 Task: Assign Issue Issue0000000047 to Sprint Sprint0000000028 in Scrum Project Project0000000010 in Jira. Assign Issue Issue0000000048 to Sprint Sprint0000000029 in Scrum Project Project0000000010 in Jira. Assign Issue Issue0000000049 to Sprint Sprint0000000029 in Scrum Project Project0000000010 in Jira. Assign Issue Issue0000000050 to Sprint Sprint0000000030 in Scrum Project Project0000000010 in Jira. Start a Sprint called Sprint0000000025 in Scrum Project Project0000000009 in Jira
Action: Mouse moved to (536, 313)
Screenshot: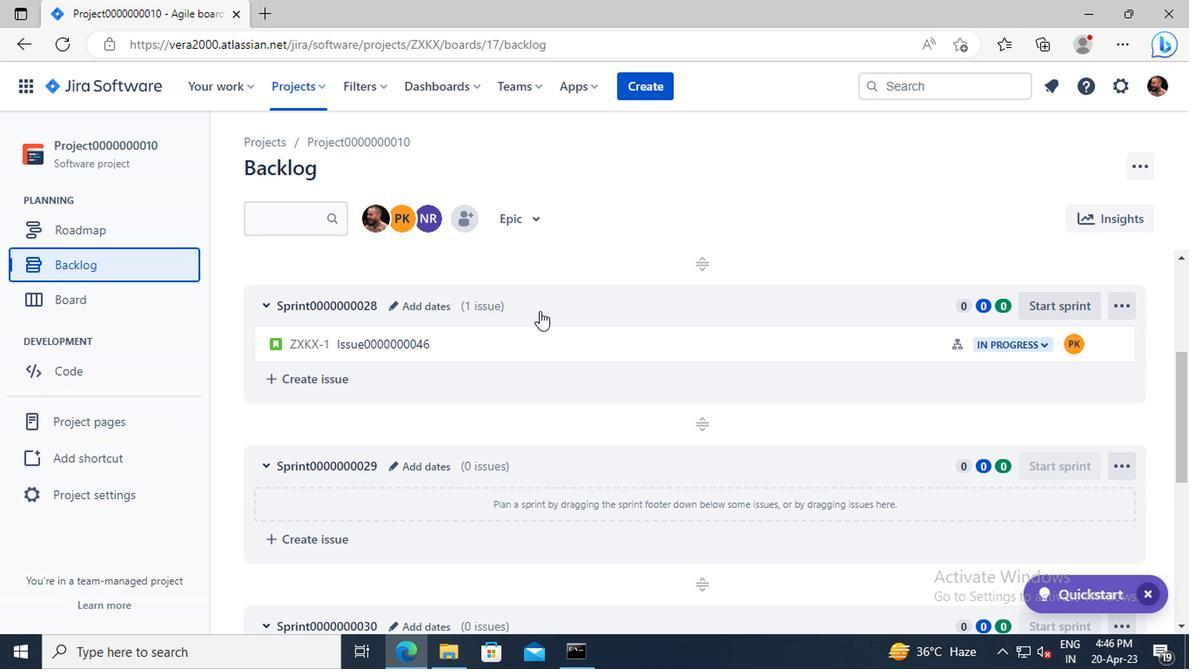 
Action: Mouse scrolled (536, 312) with delta (0, 0)
Screenshot: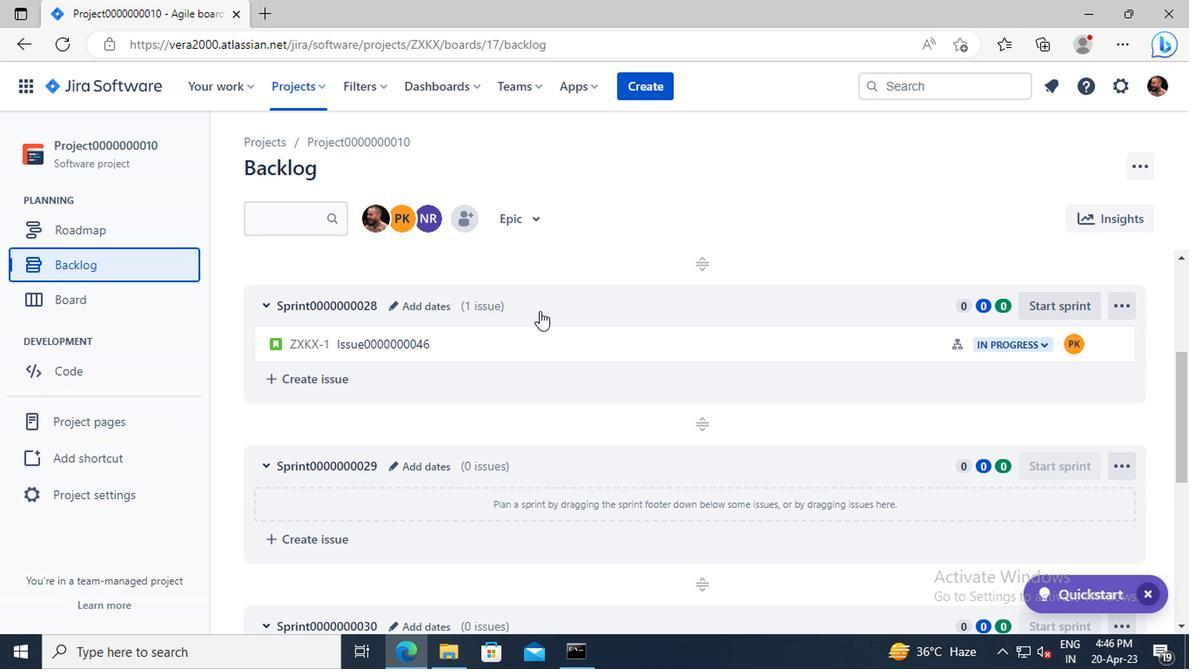 
Action: Mouse moved to (536, 314)
Screenshot: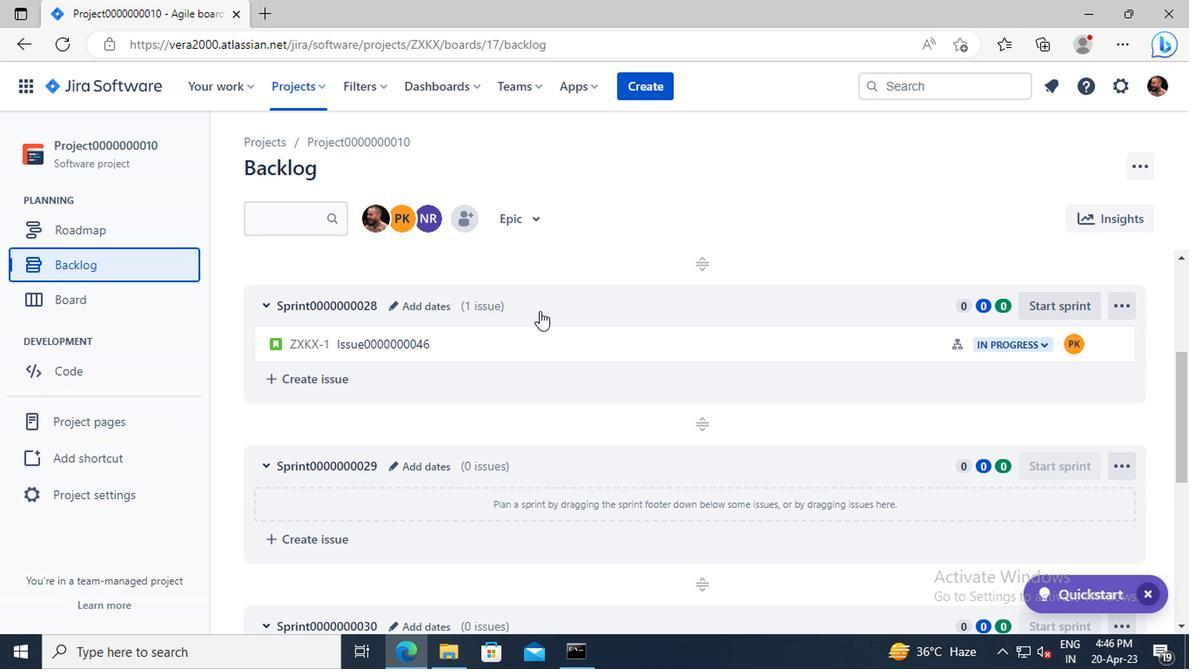
Action: Mouse scrolled (536, 313) with delta (0, -1)
Screenshot: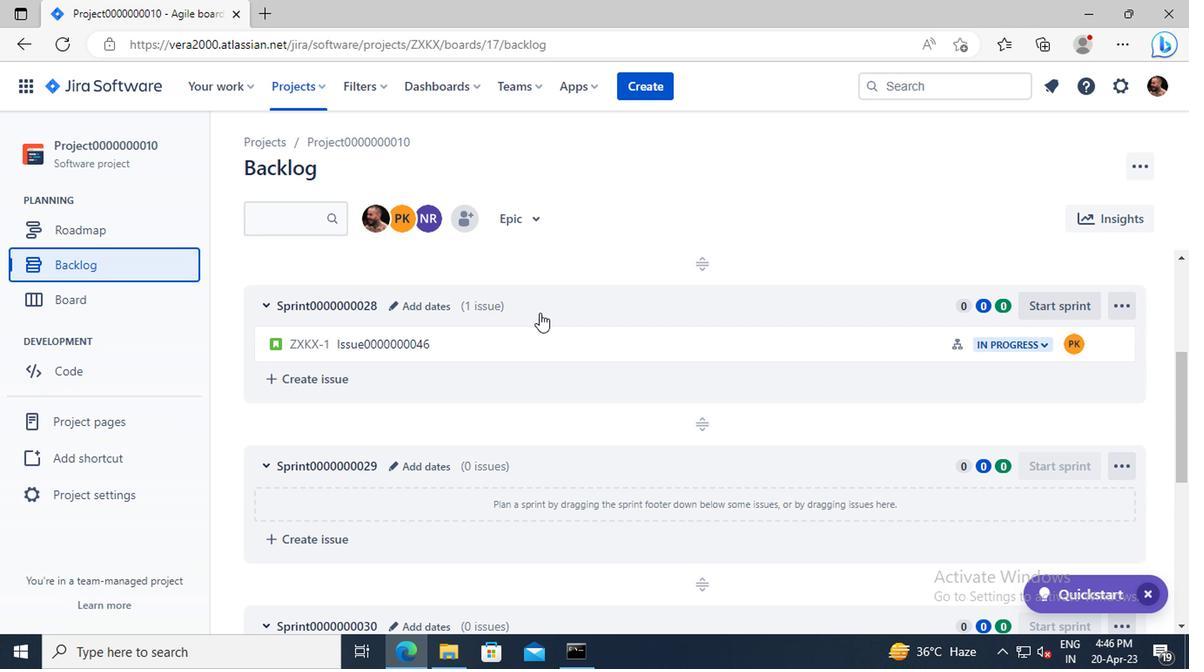 
Action: Mouse moved to (540, 331)
Screenshot: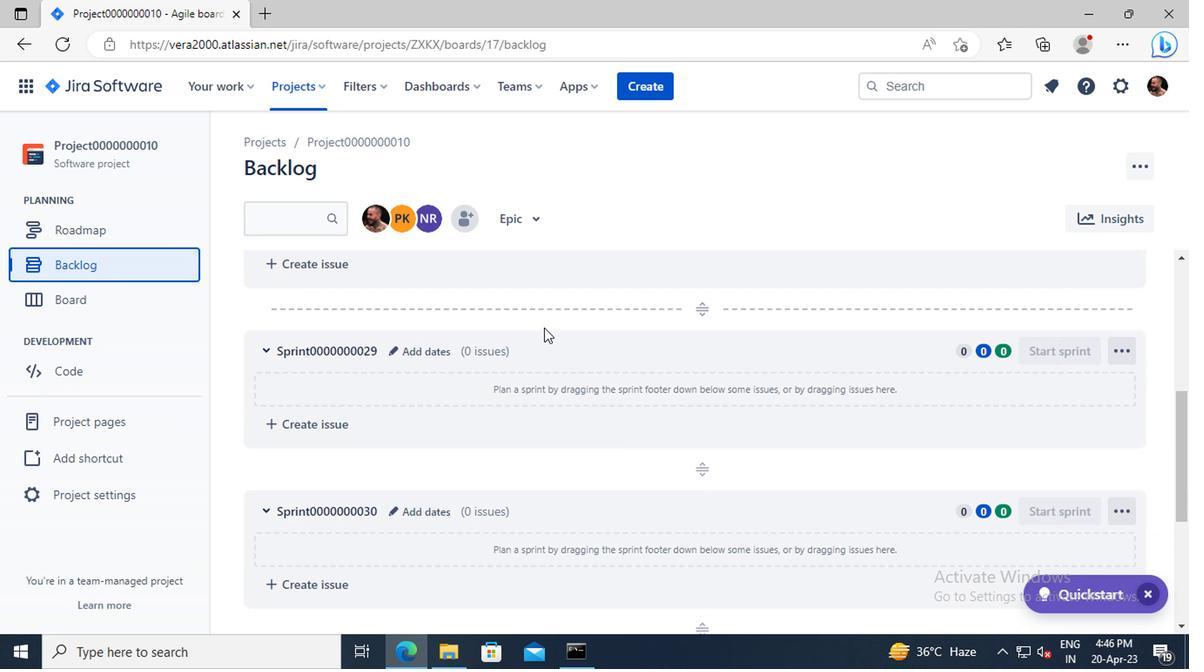 
Action: Mouse scrolled (540, 330) with delta (0, -1)
Screenshot: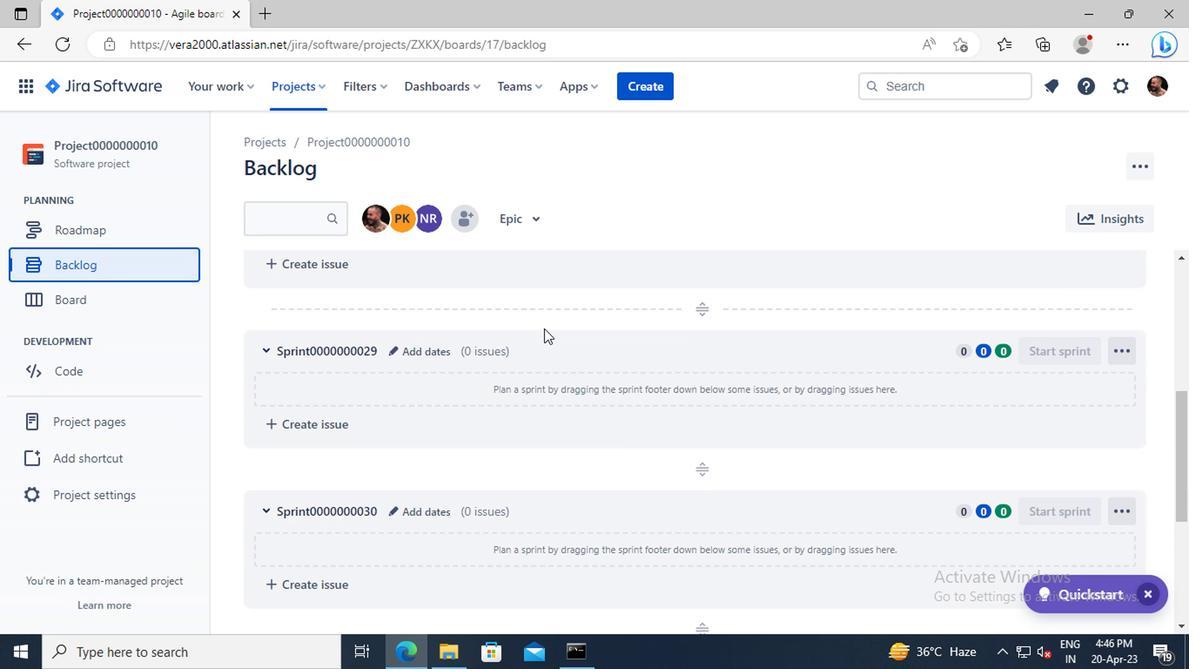 
Action: Mouse scrolled (540, 330) with delta (0, -1)
Screenshot: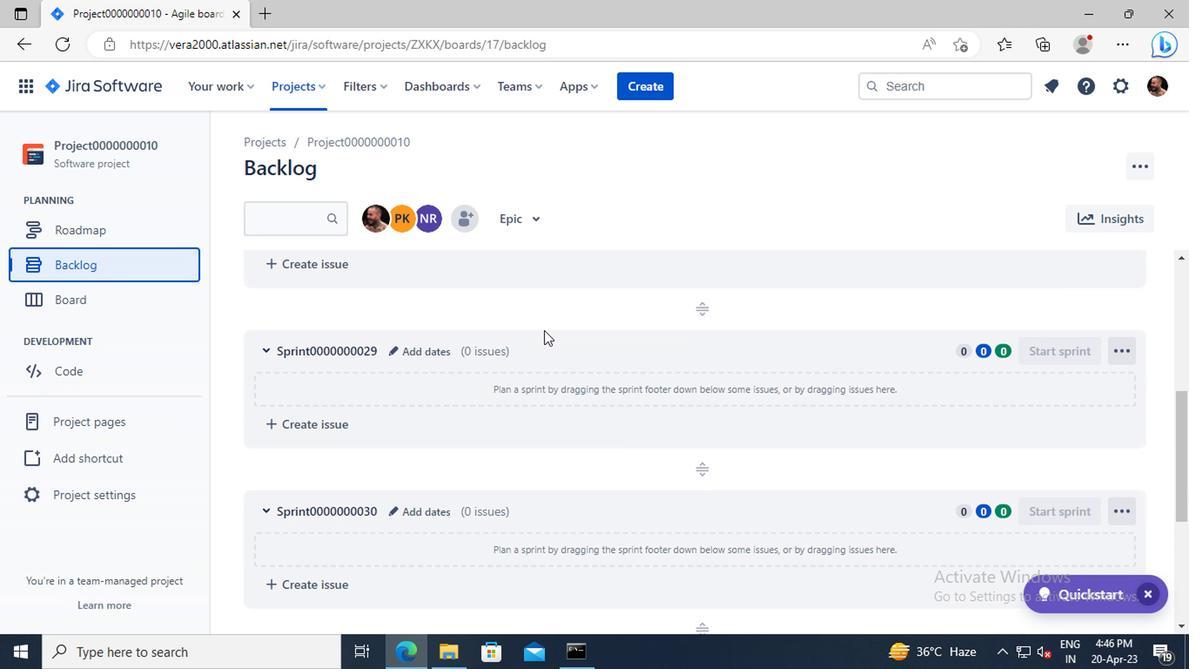 
Action: Mouse moved to (541, 332)
Screenshot: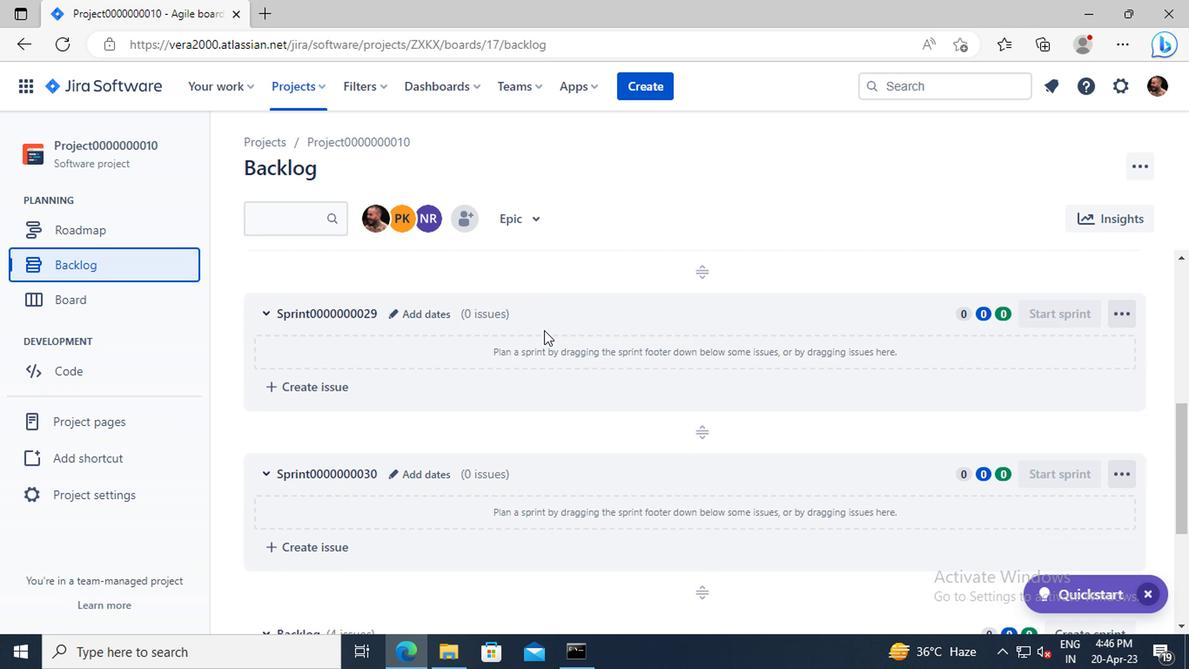 
Action: Mouse scrolled (541, 331) with delta (0, 0)
Screenshot: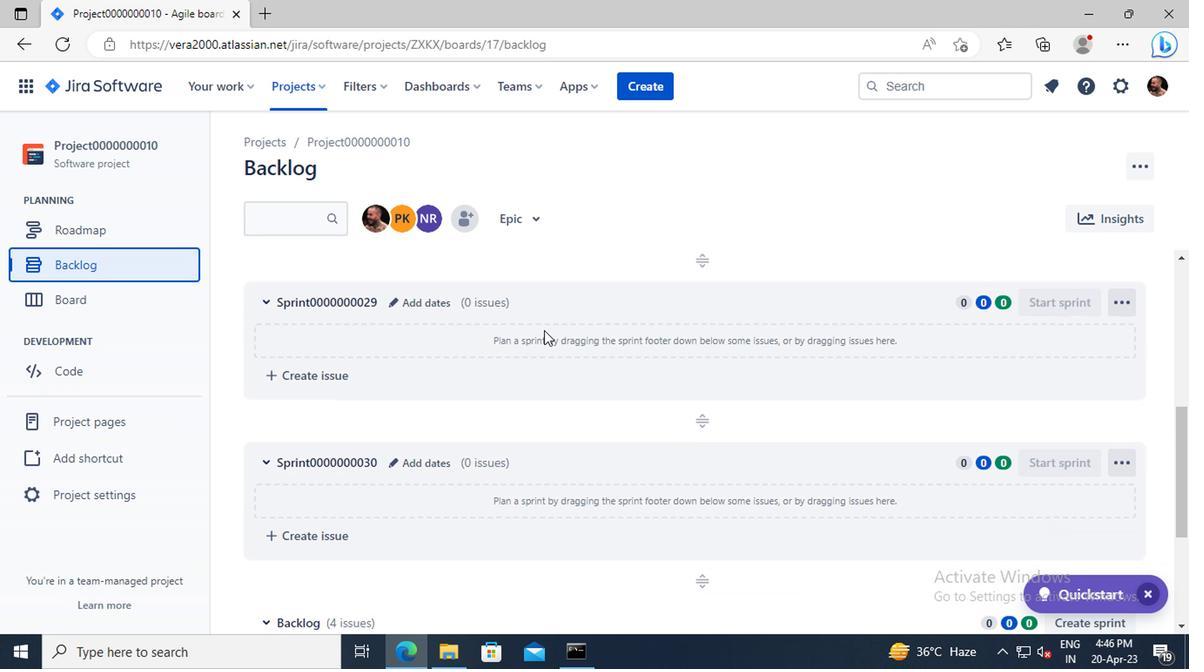 
Action: Mouse moved to (542, 332)
Screenshot: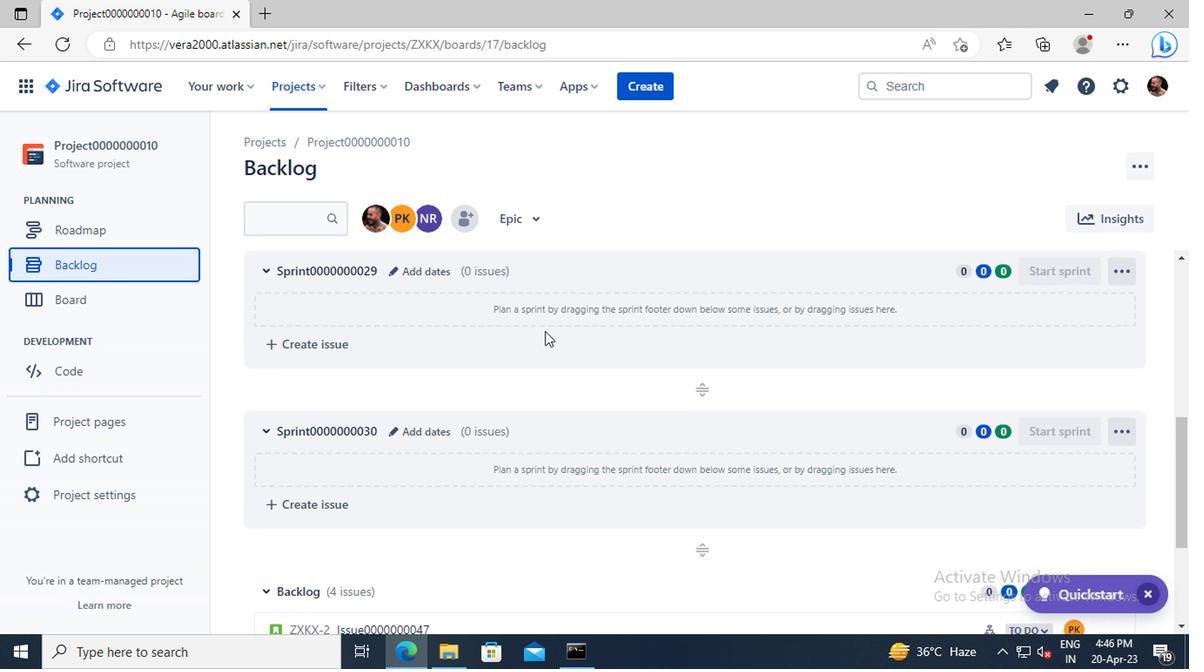 
Action: Mouse scrolled (542, 332) with delta (0, 0)
Screenshot: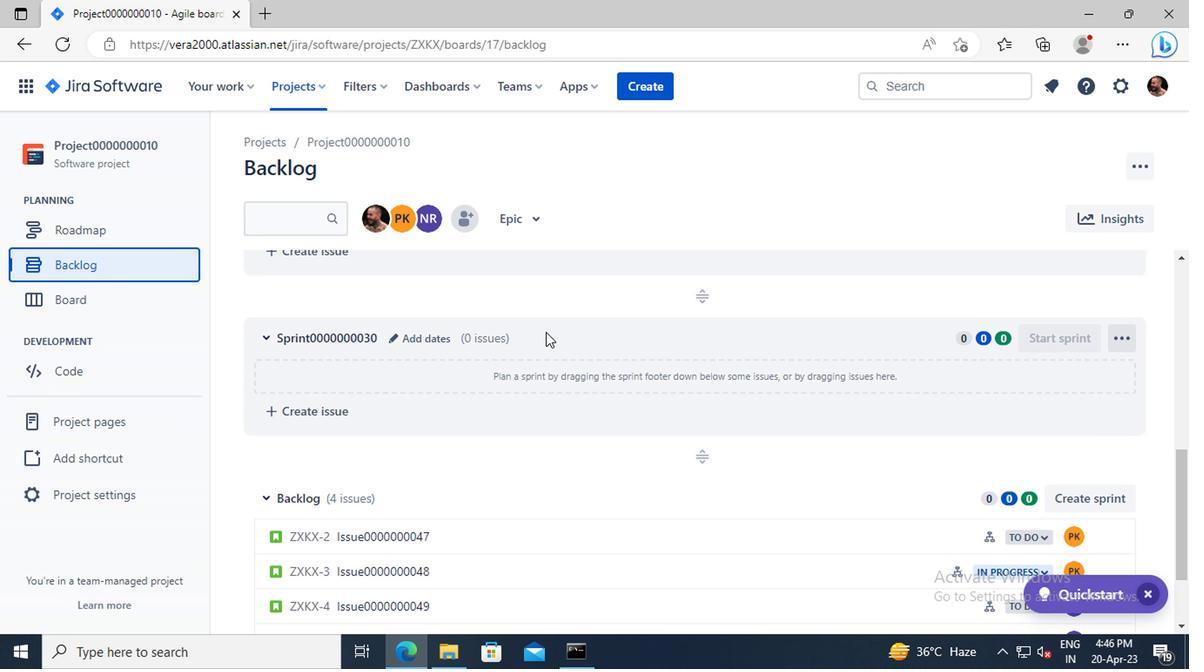 
Action: Mouse scrolled (542, 332) with delta (0, 0)
Screenshot: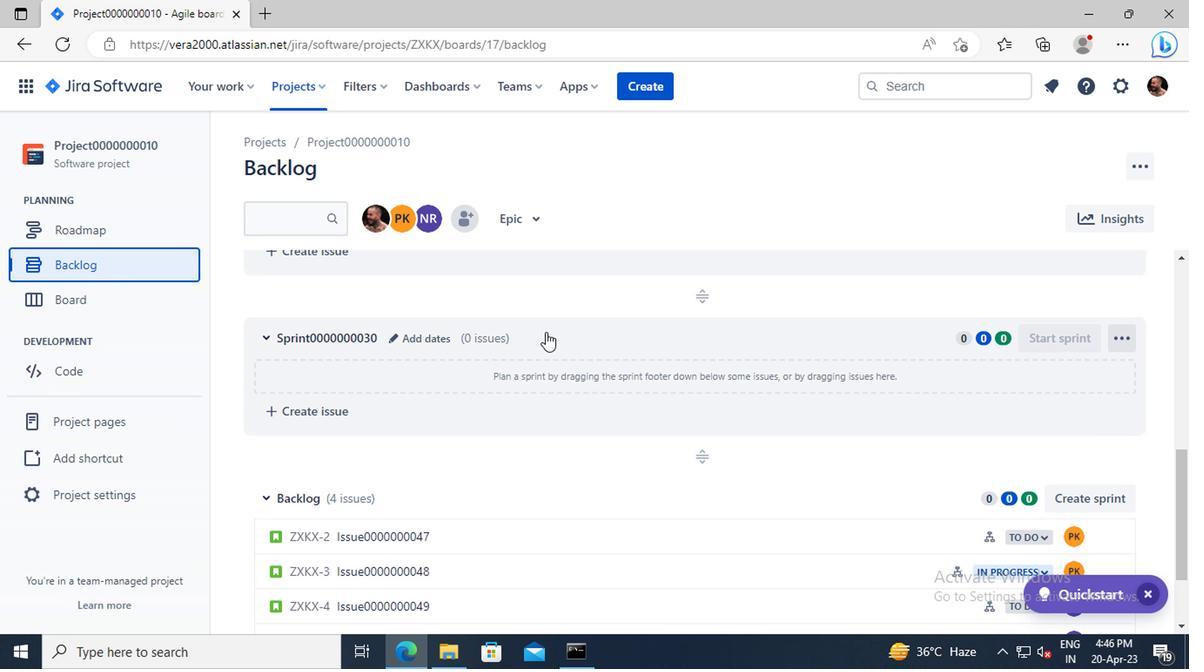 
Action: Mouse moved to (1101, 415)
Screenshot: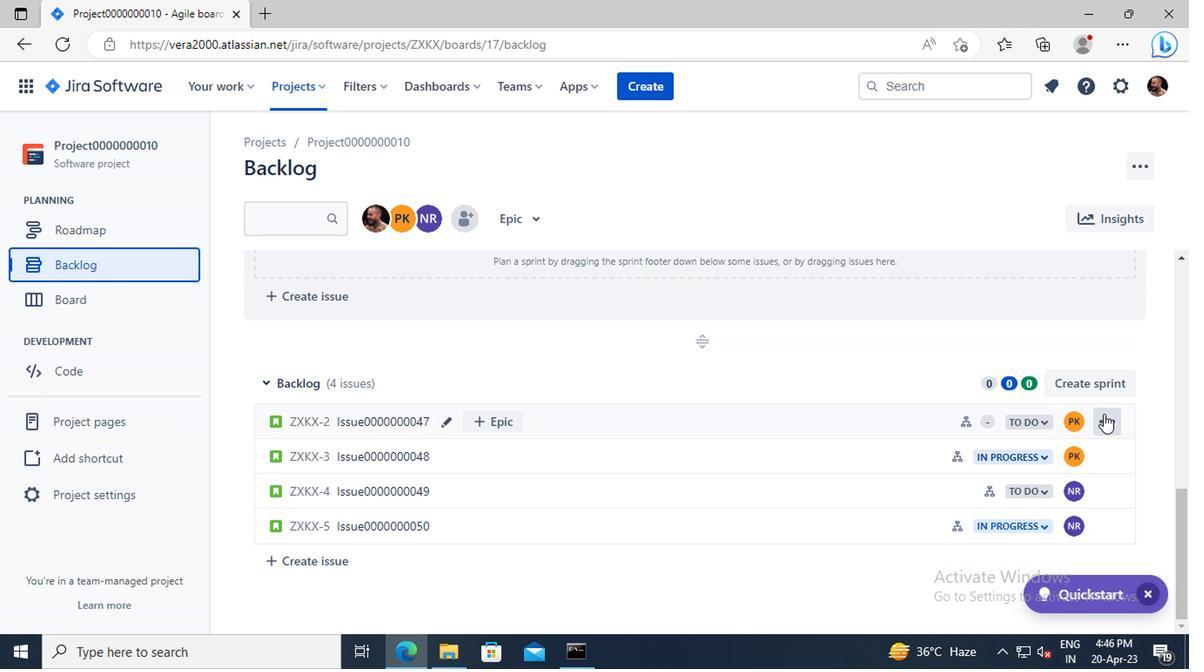 
Action: Mouse pressed left at (1101, 415)
Screenshot: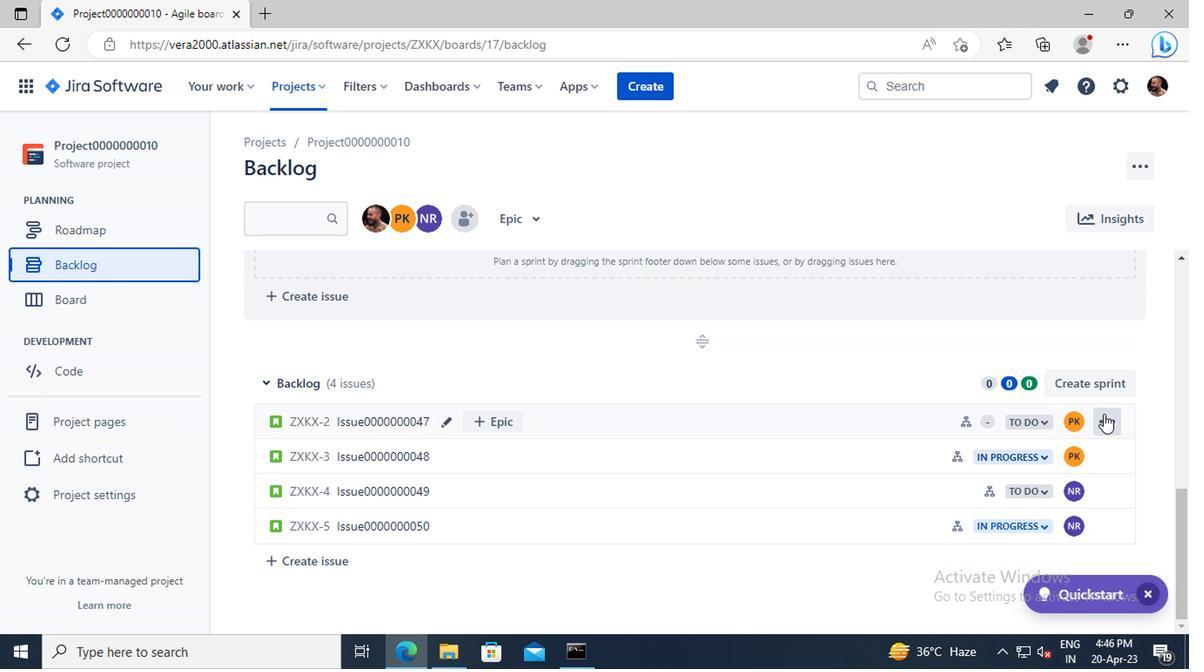 
Action: Mouse moved to (1059, 325)
Screenshot: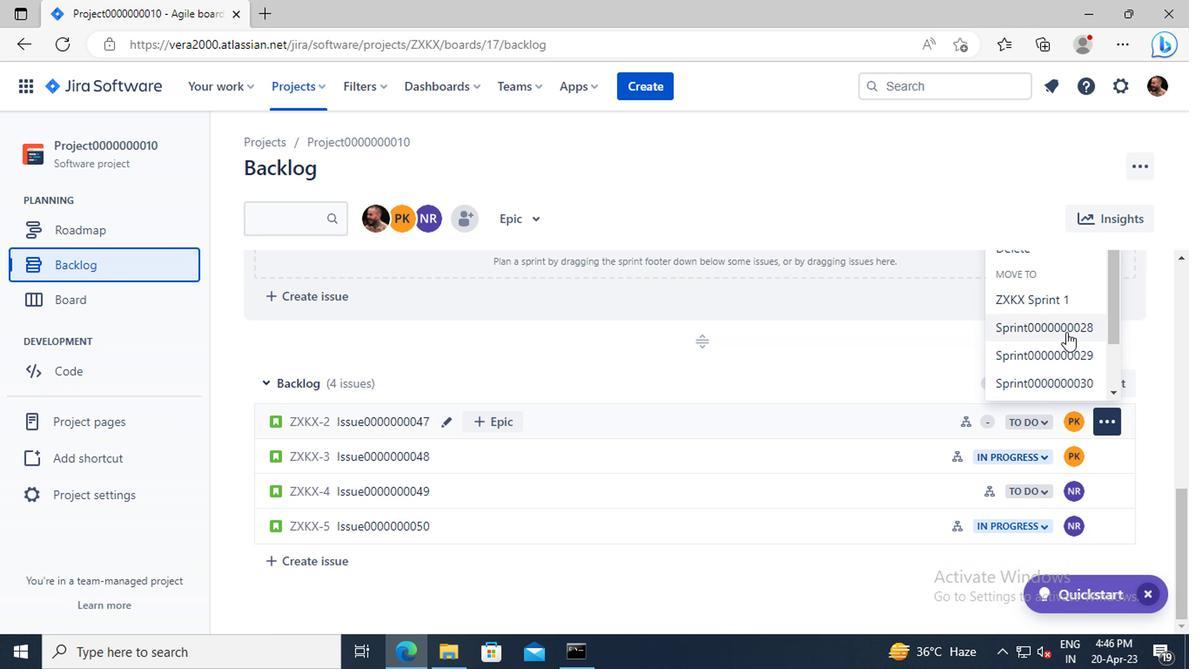 
Action: Mouse pressed left at (1059, 325)
Screenshot: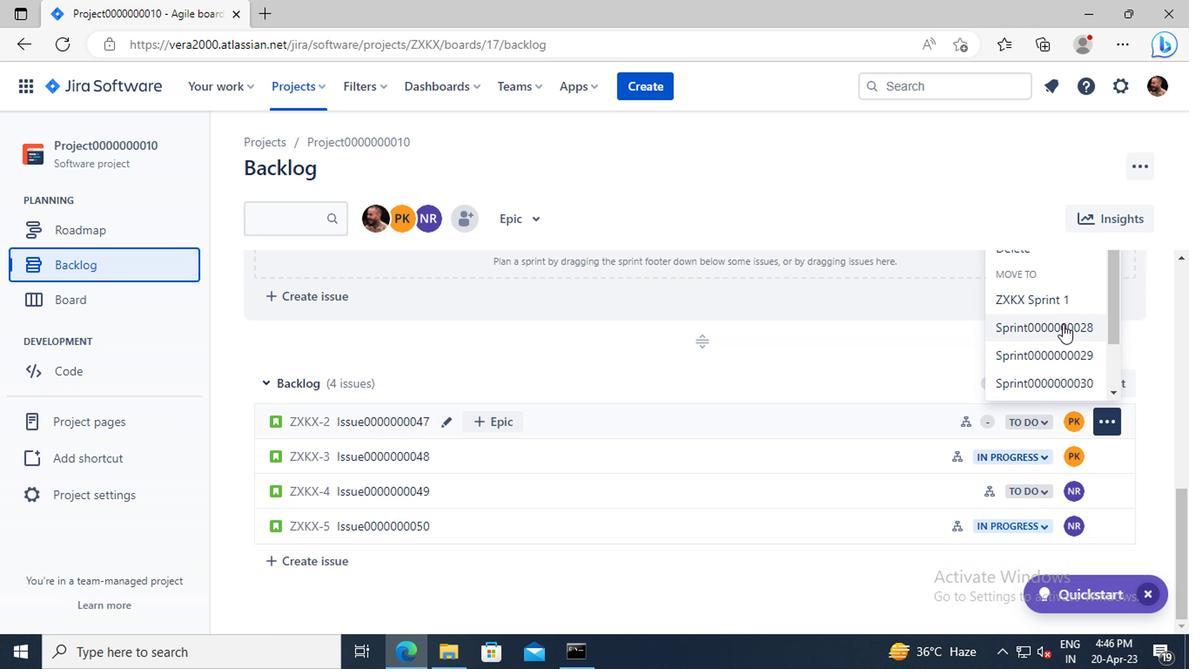 
Action: Mouse moved to (1102, 455)
Screenshot: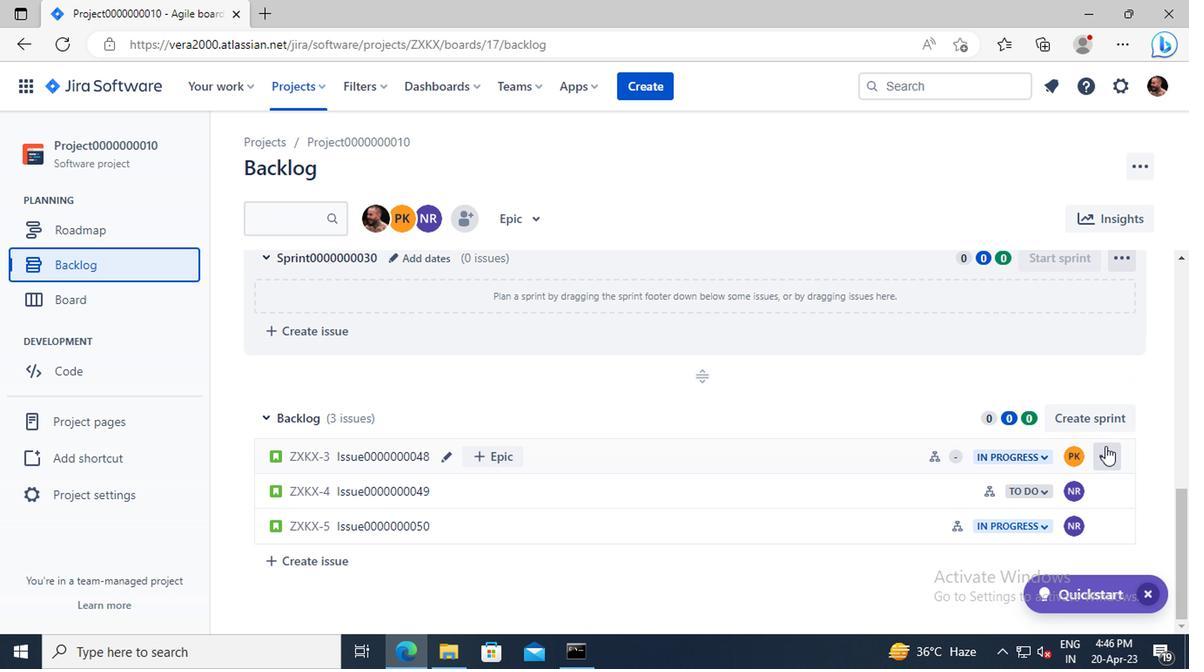 
Action: Mouse pressed left at (1102, 455)
Screenshot: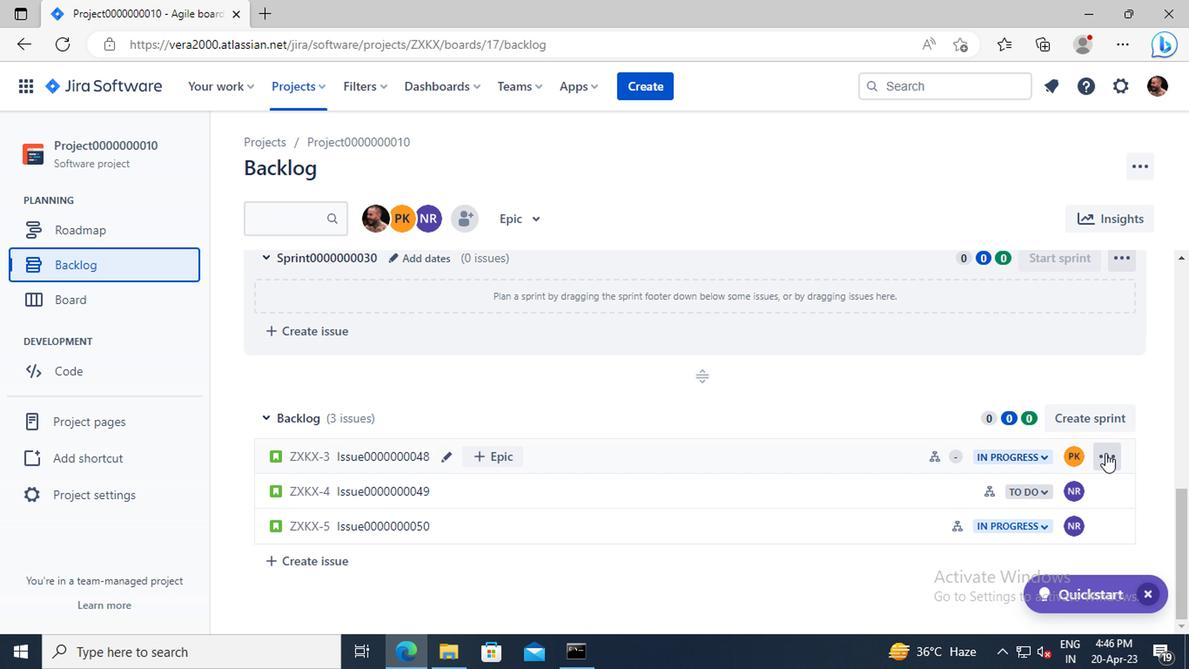 
Action: Mouse moved to (1048, 391)
Screenshot: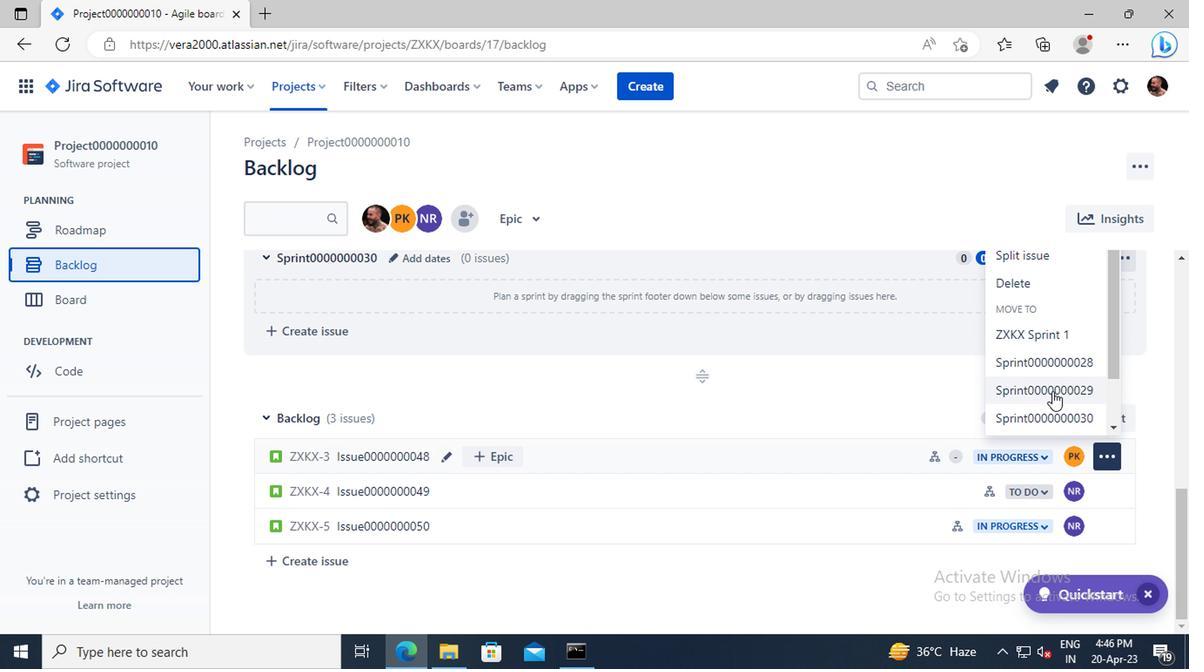
Action: Mouse pressed left at (1048, 391)
Screenshot: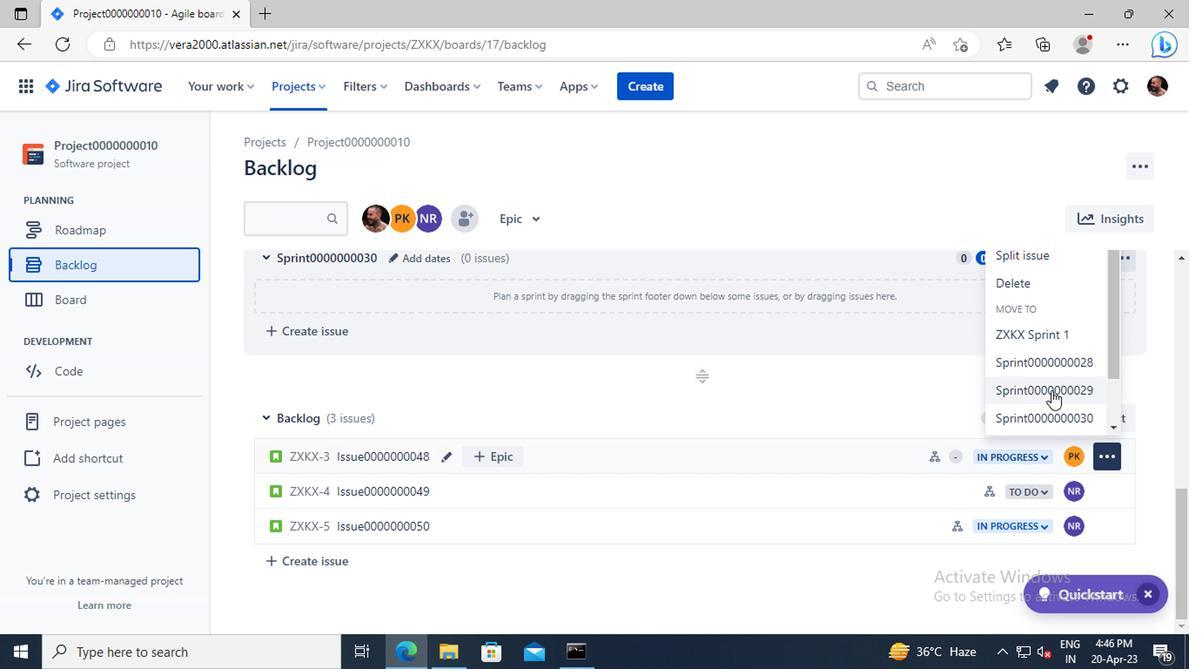 
Action: Mouse moved to (1096, 487)
Screenshot: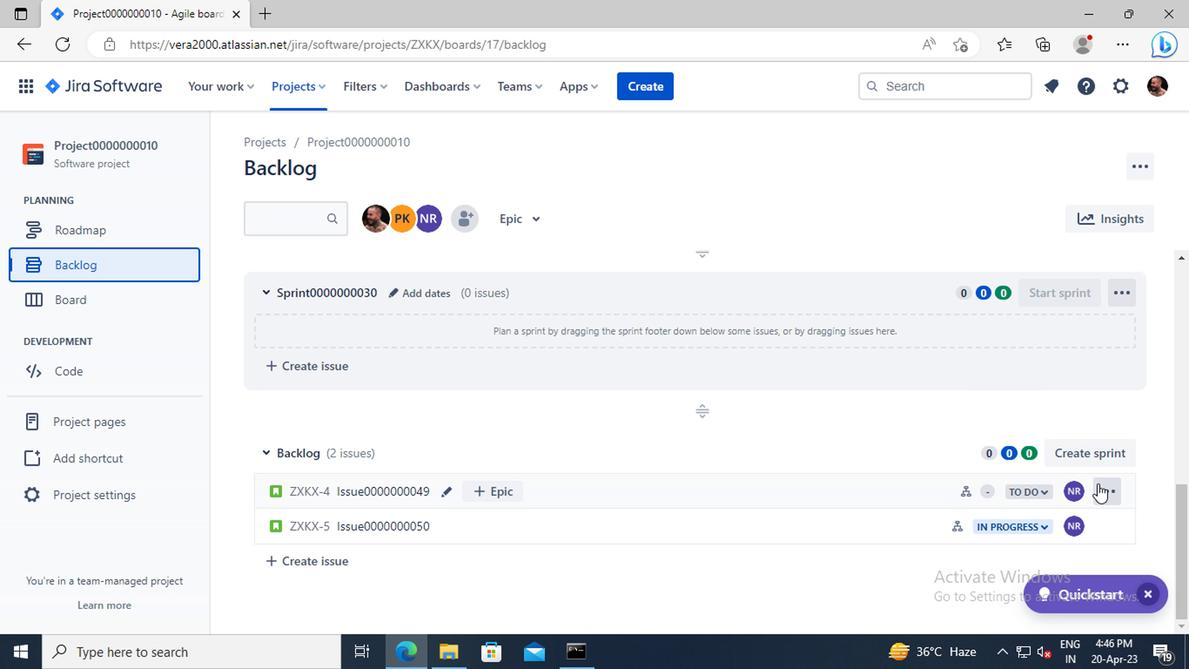 
Action: Mouse pressed left at (1096, 487)
Screenshot: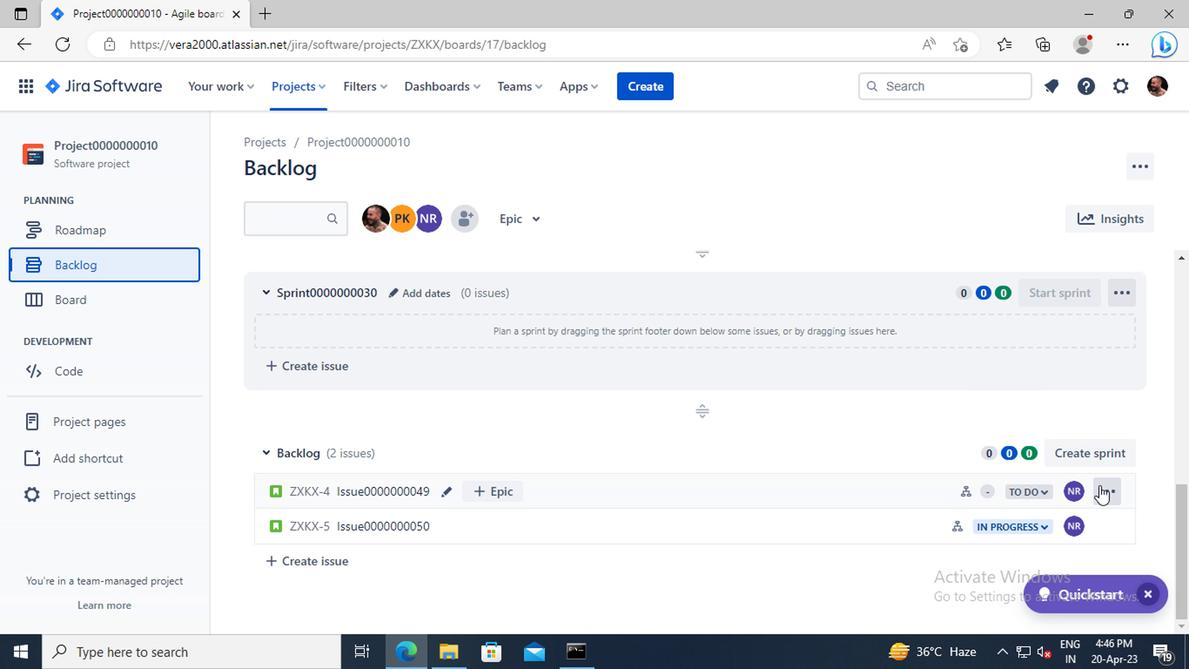 
Action: Mouse moved to (1046, 427)
Screenshot: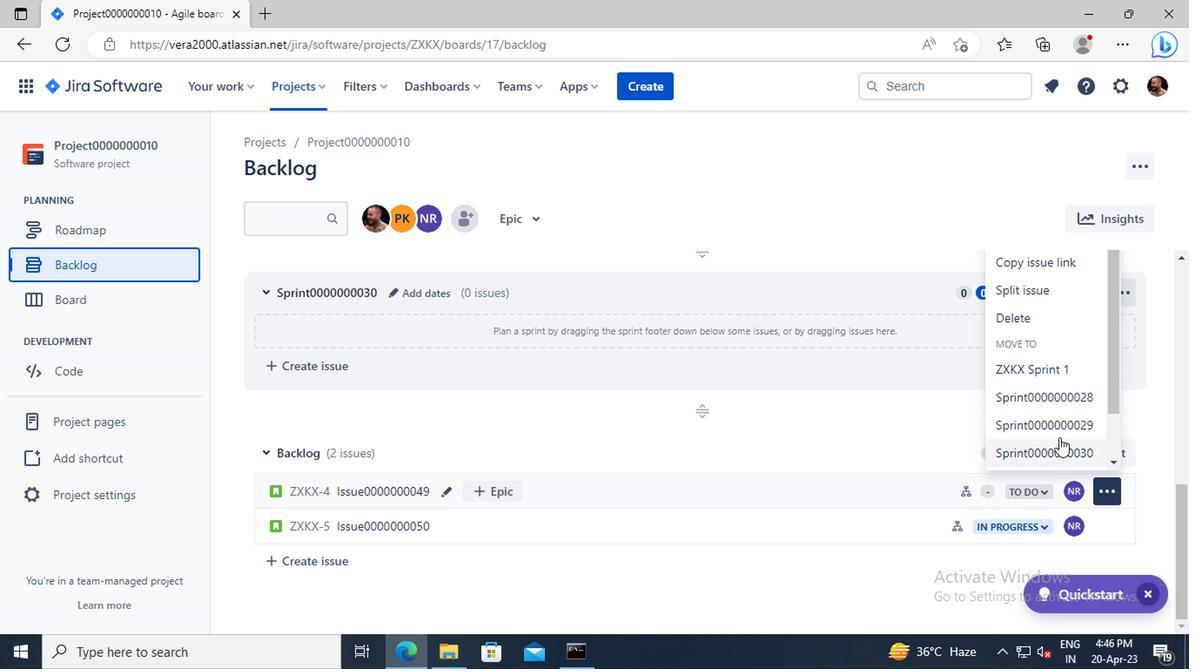 
Action: Mouse pressed left at (1046, 427)
Screenshot: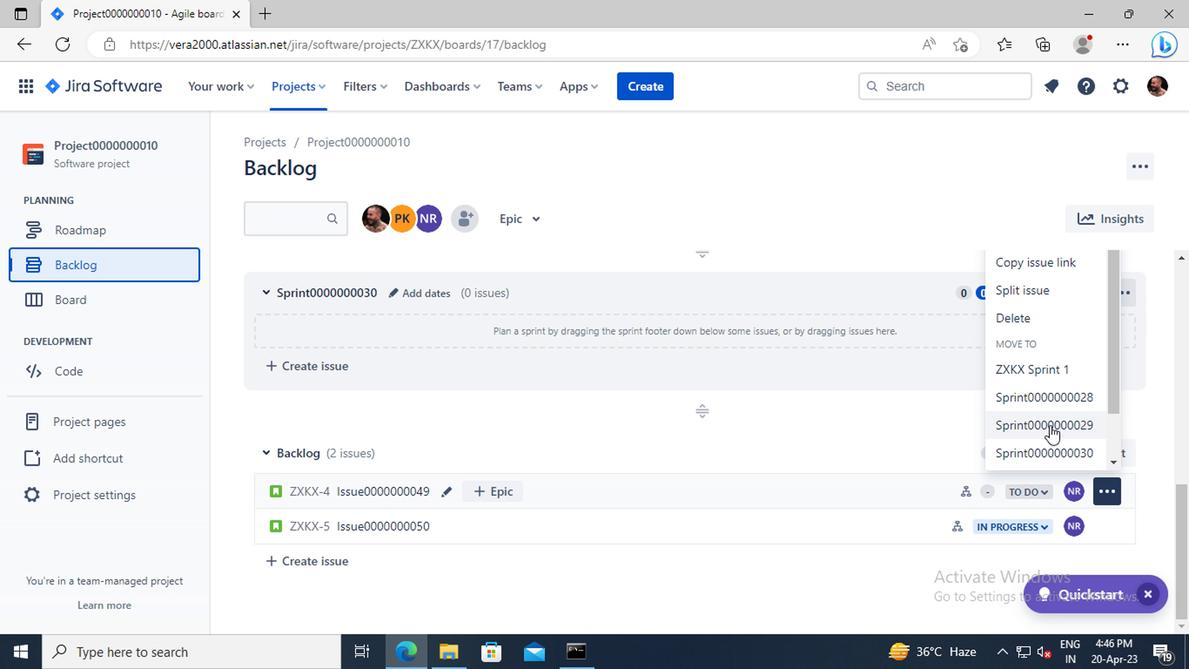 
Action: Mouse moved to (1099, 525)
Screenshot: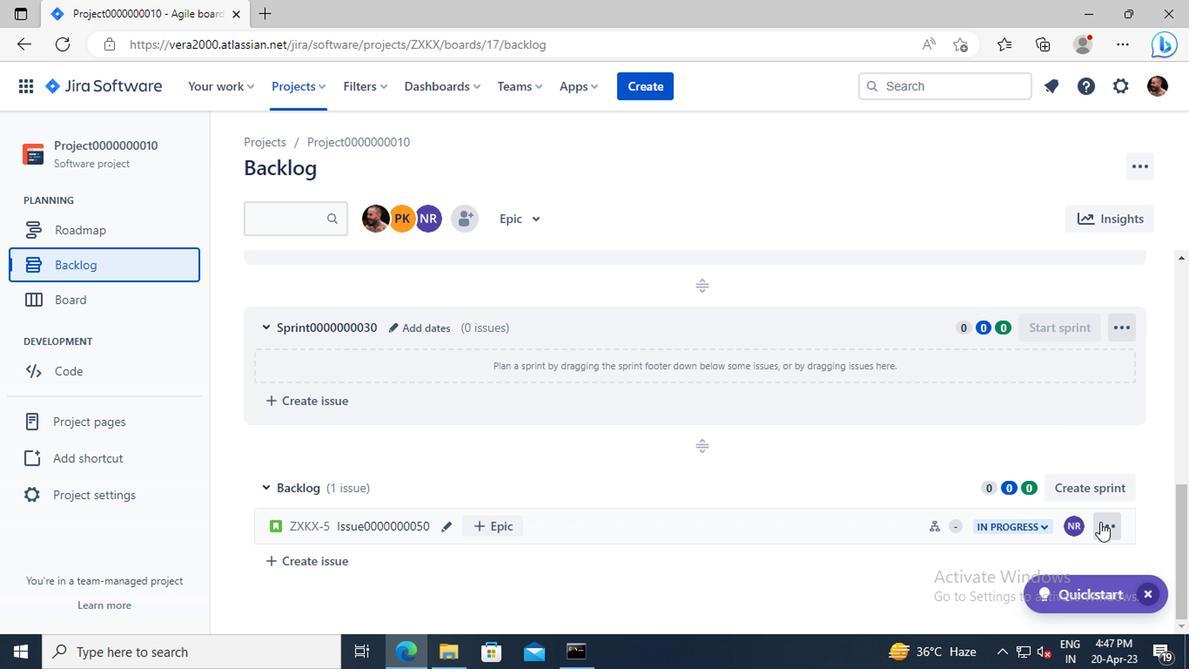 
Action: Mouse pressed left at (1099, 525)
Screenshot: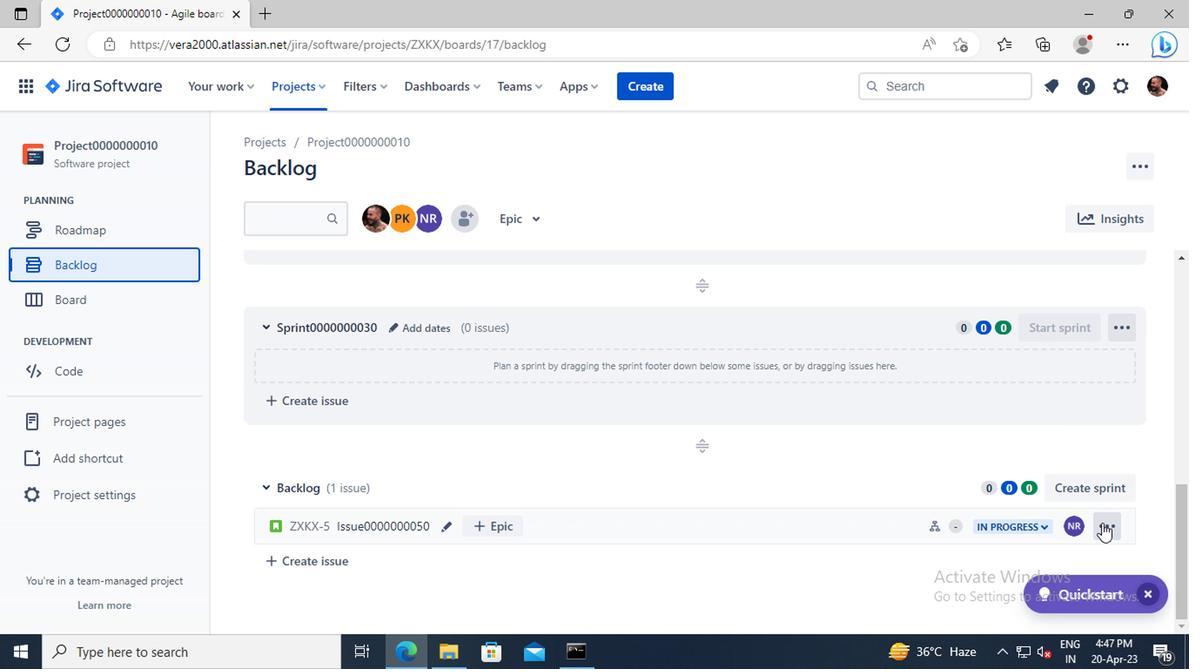 
Action: Mouse moved to (1035, 487)
Screenshot: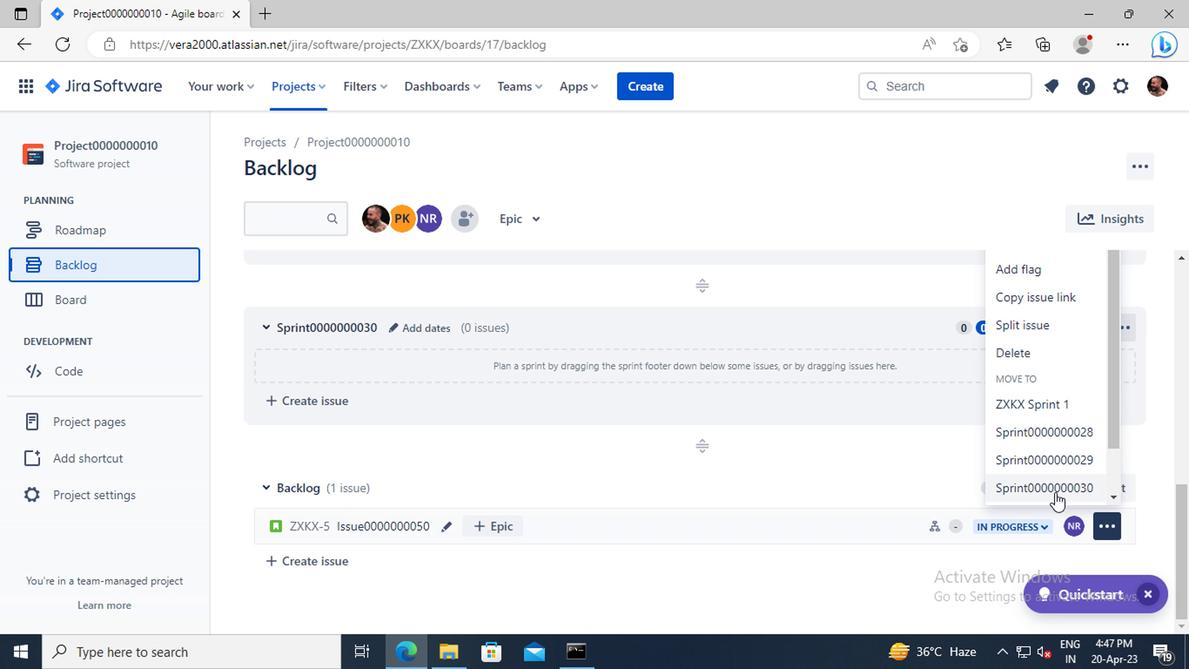 
Action: Mouse pressed left at (1035, 487)
Screenshot: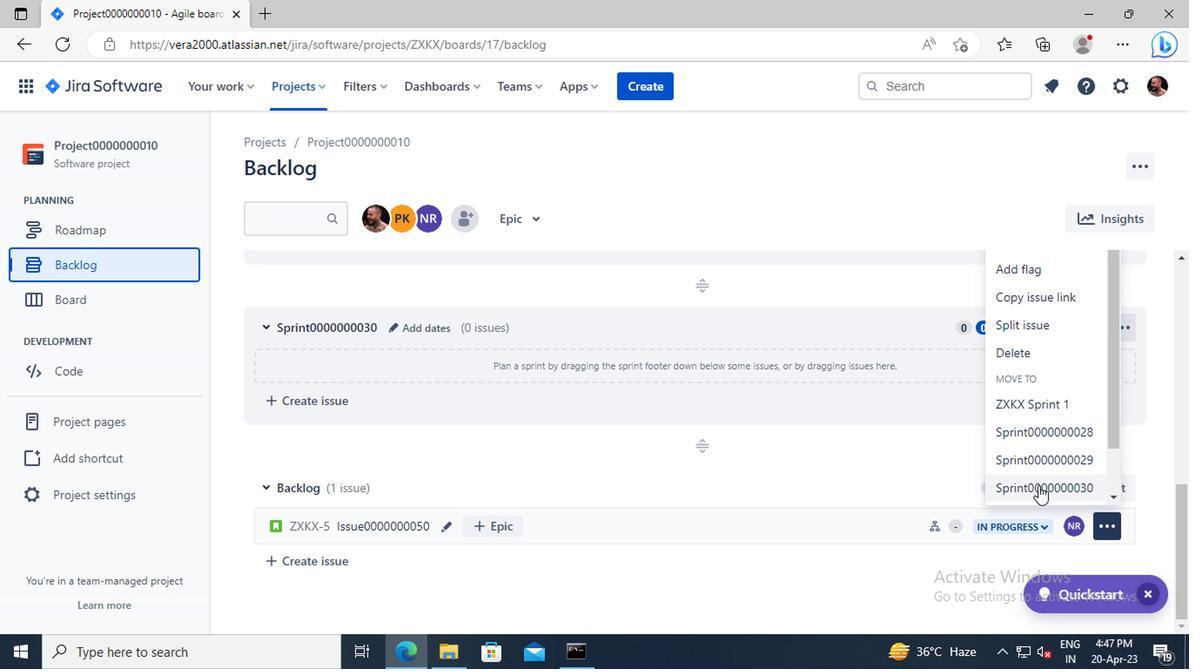 
Action: Mouse moved to (300, 87)
Screenshot: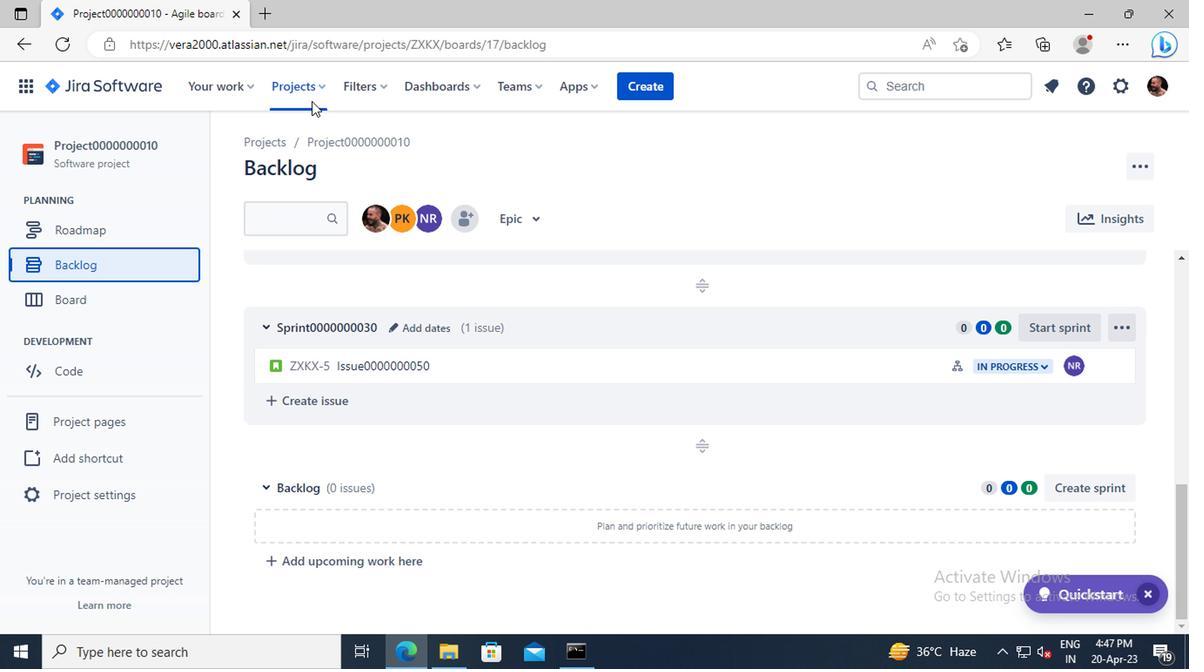 
Action: Mouse pressed left at (300, 87)
Screenshot: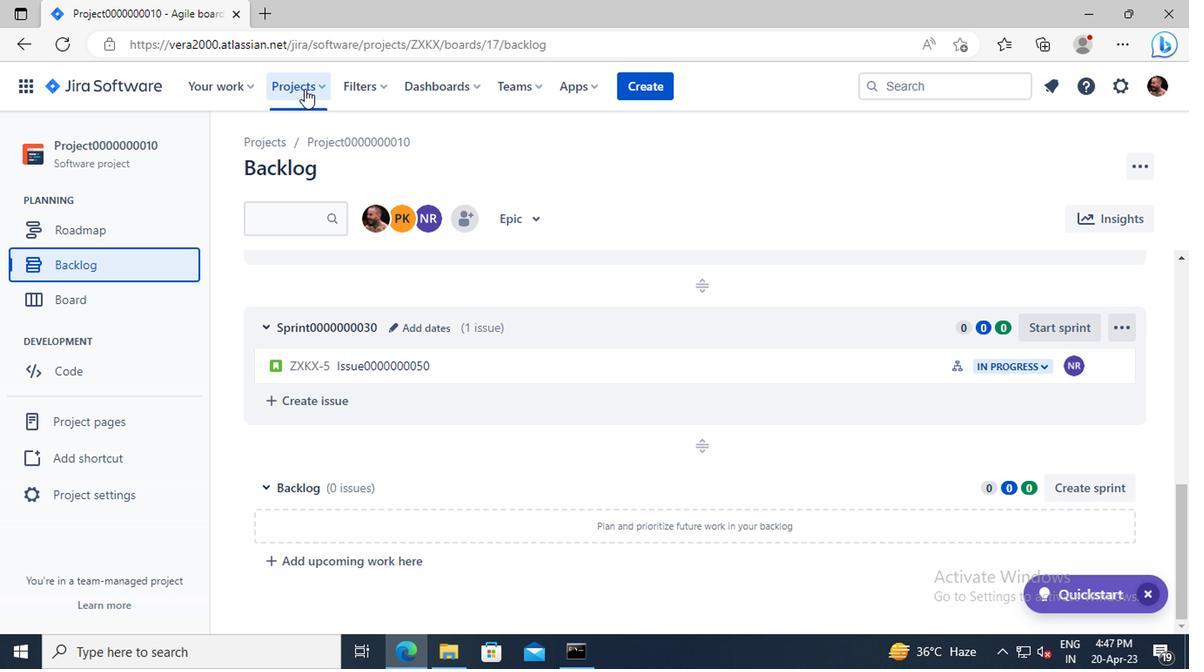 
Action: Mouse moved to (377, 206)
Screenshot: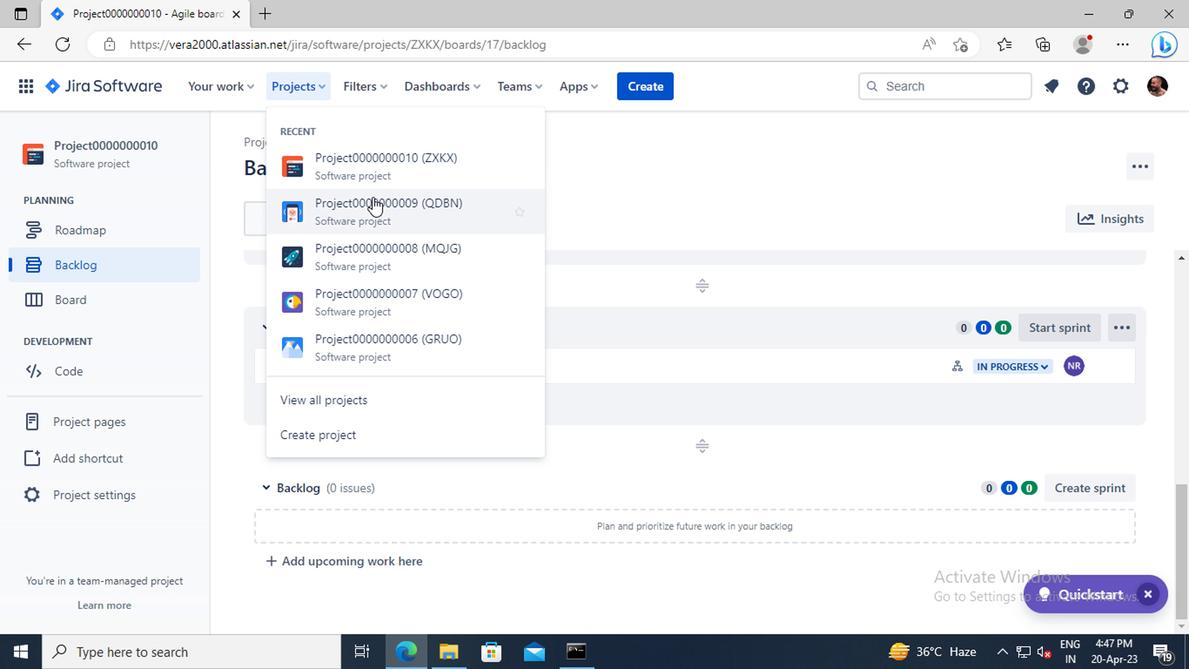 
Action: Mouse pressed left at (377, 206)
Screenshot: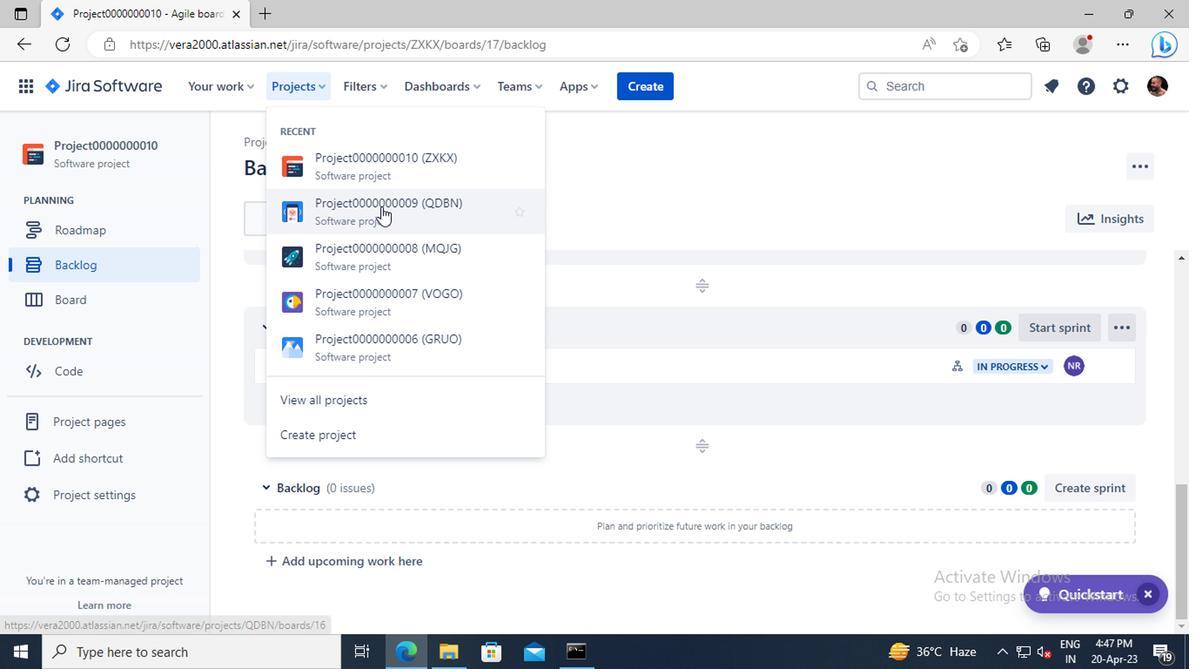 
Action: Mouse moved to (71, 264)
Screenshot: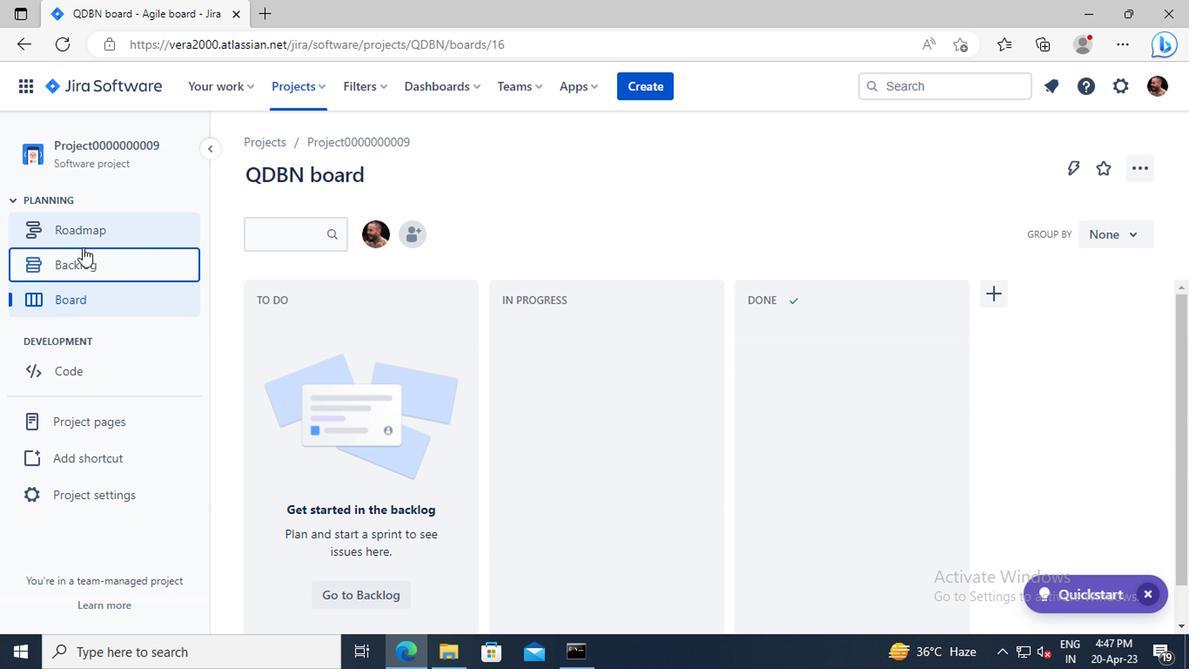
Action: Mouse pressed left at (71, 264)
Screenshot: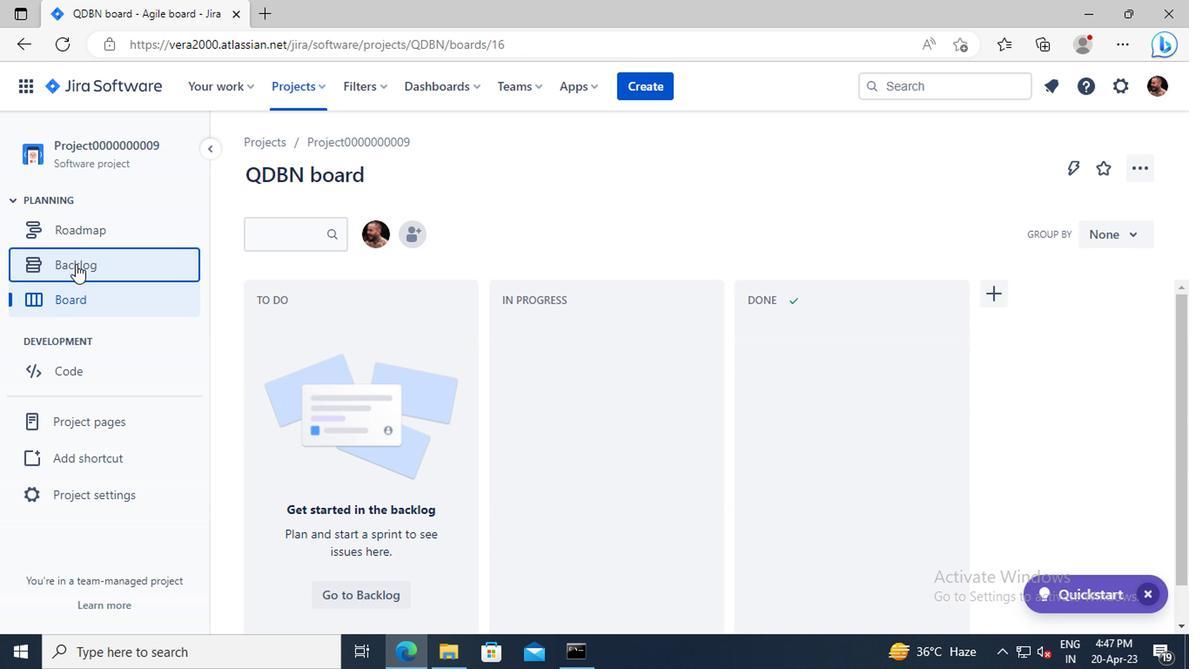 
Action: Mouse moved to (544, 309)
Screenshot: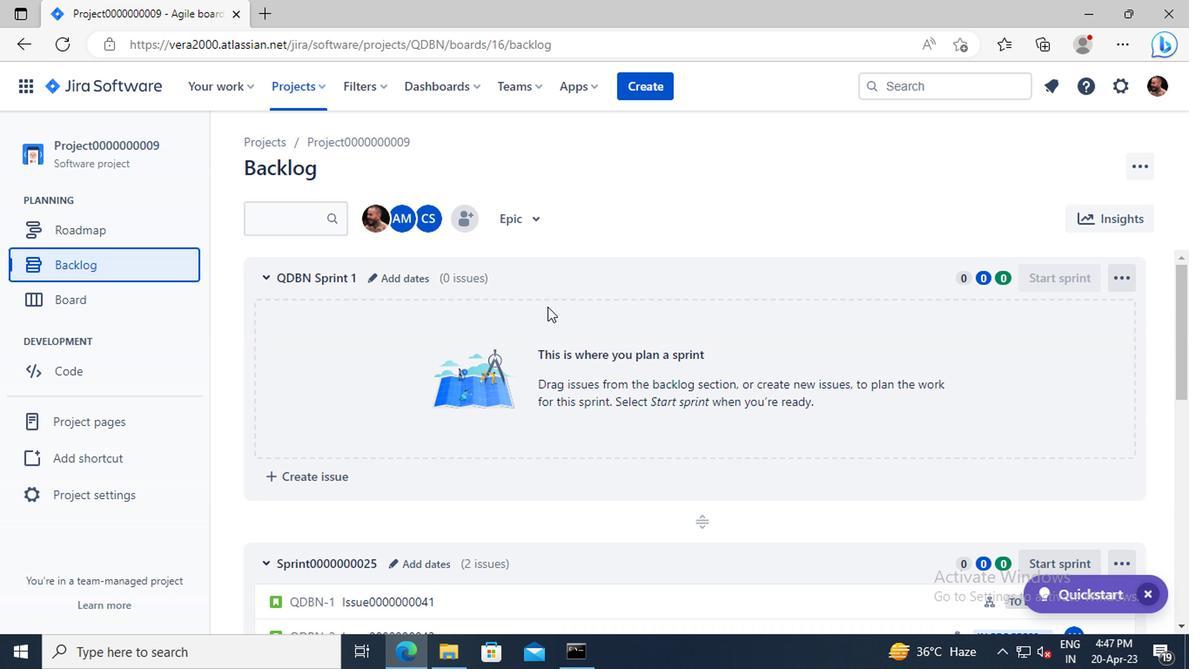 
Action: Mouse scrolled (544, 308) with delta (0, 0)
Screenshot: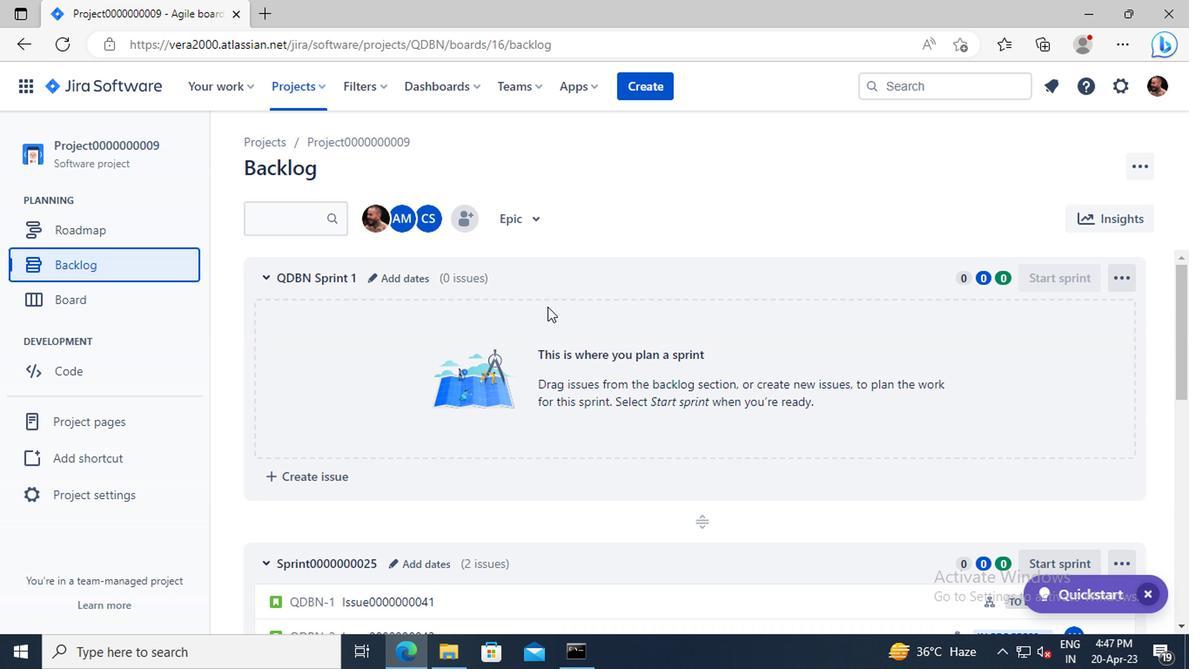 
Action: Mouse moved to (544, 309)
Screenshot: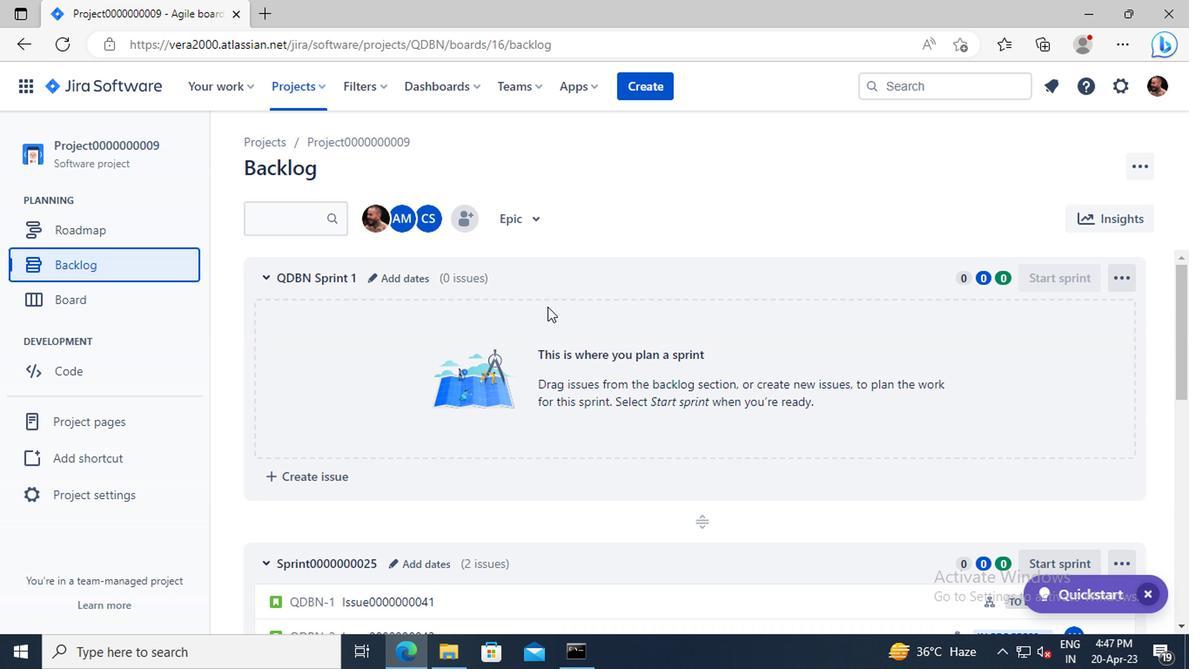 
Action: Mouse scrolled (544, 309) with delta (0, 0)
Screenshot: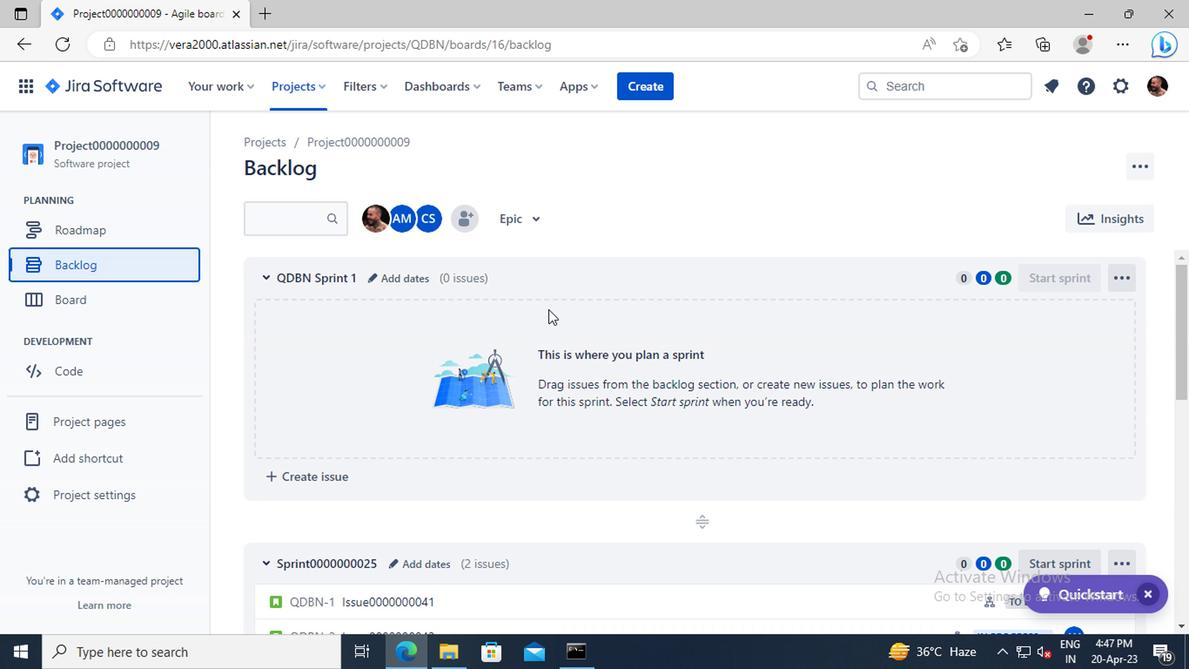 
Action: Mouse moved to (544, 329)
Screenshot: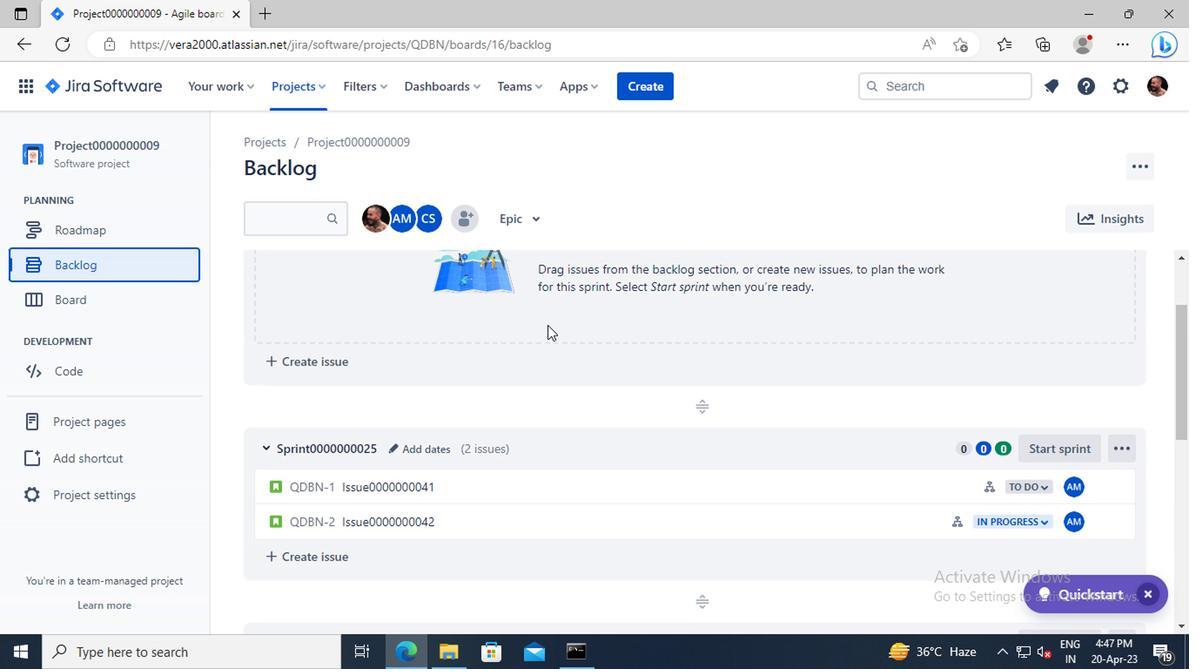 
Action: Mouse scrolled (544, 328) with delta (0, -1)
Screenshot: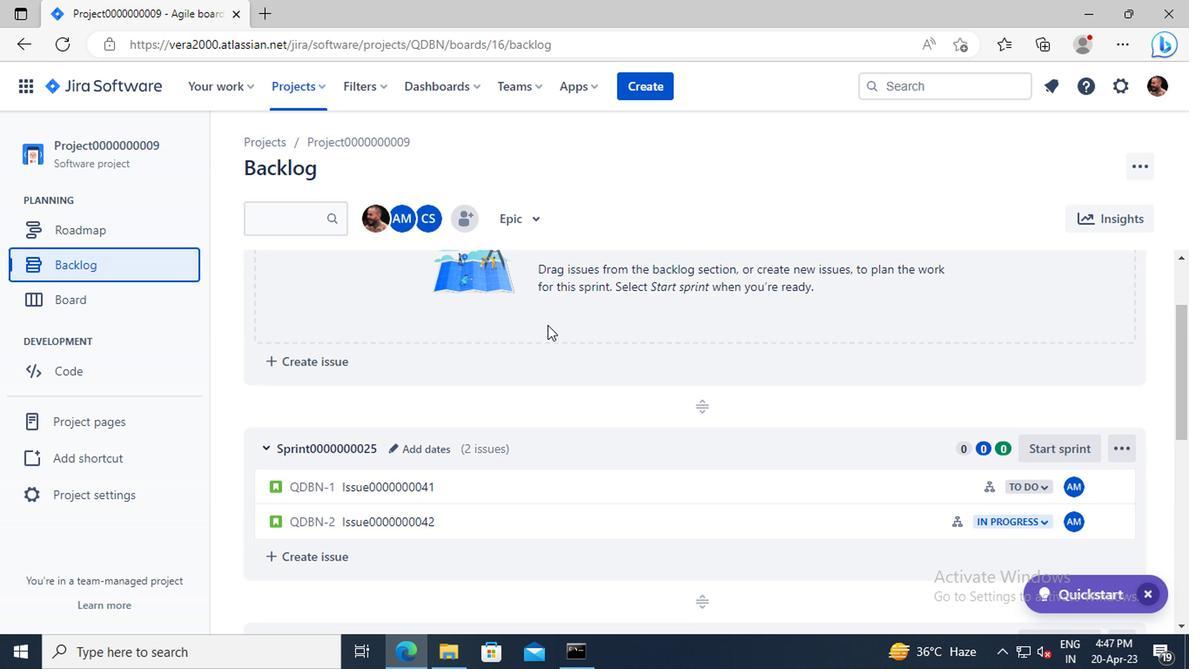 
Action: Mouse moved to (1037, 390)
Screenshot: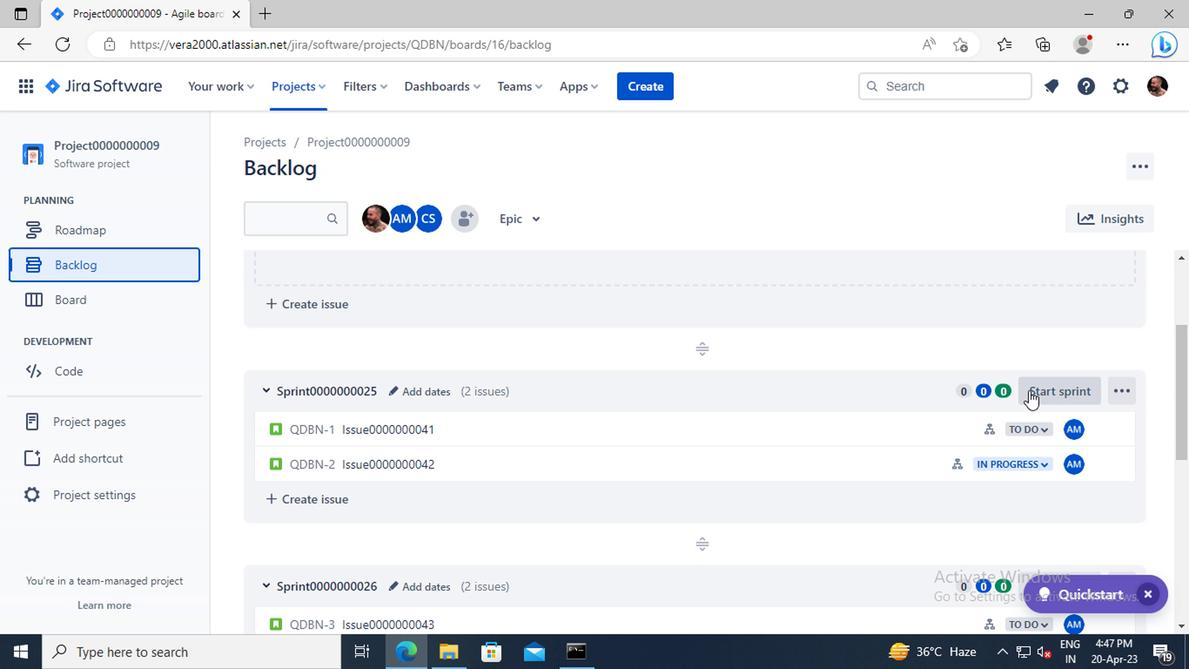
Action: Mouse pressed left at (1037, 390)
Screenshot: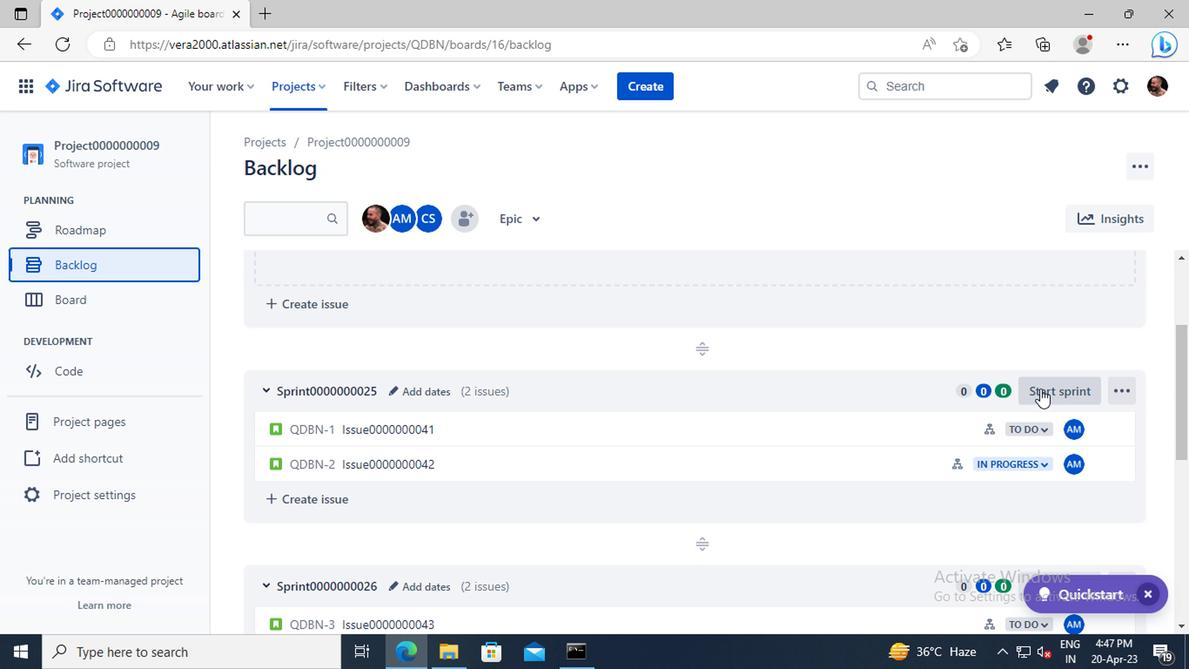 
Action: Mouse moved to (700, 319)
Screenshot: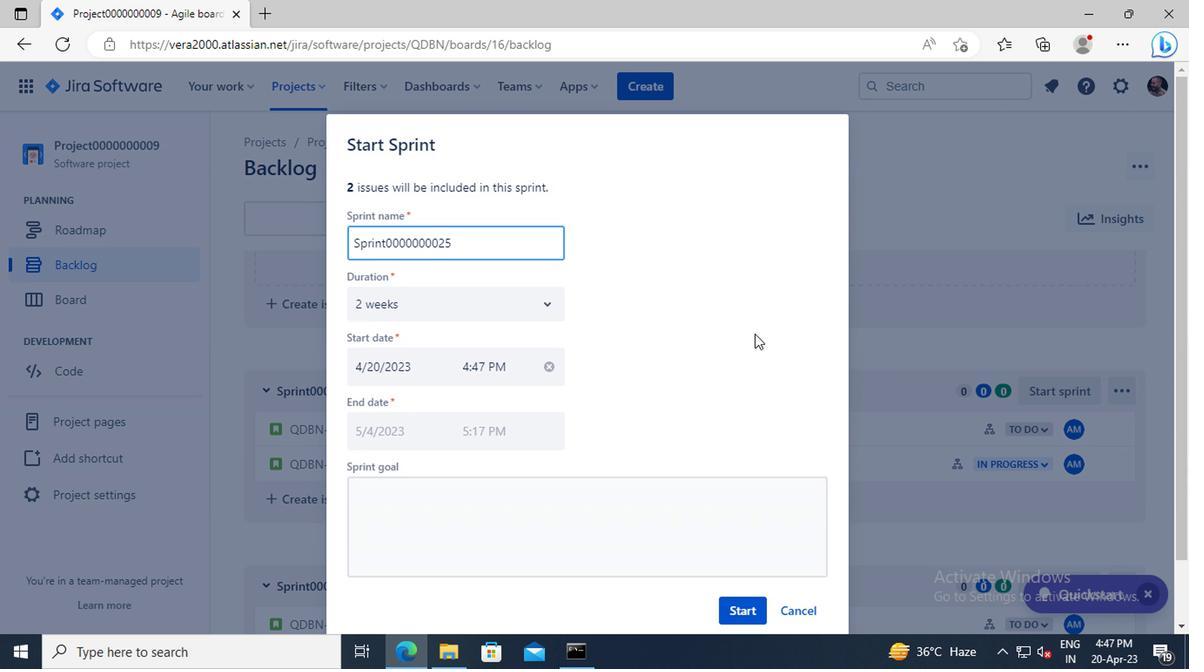 
Action: Mouse scrolled (700, 319) with delta (0, 0)
Screenshot: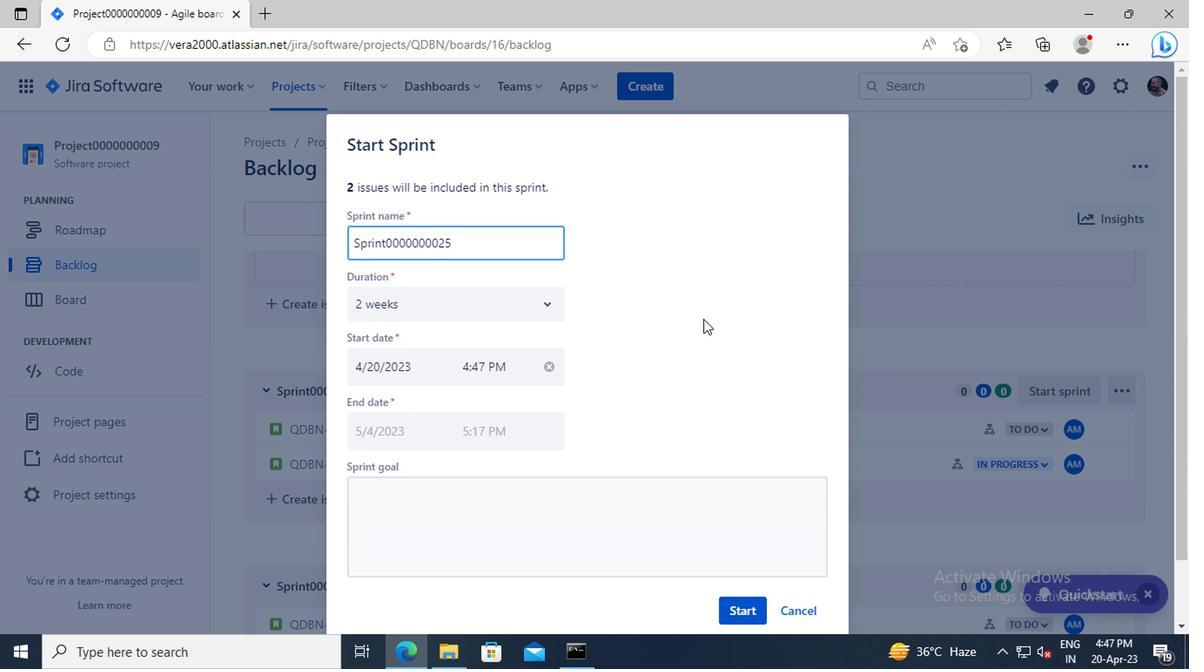 
Action: Mouse moved to (743, 541)
Screenshot: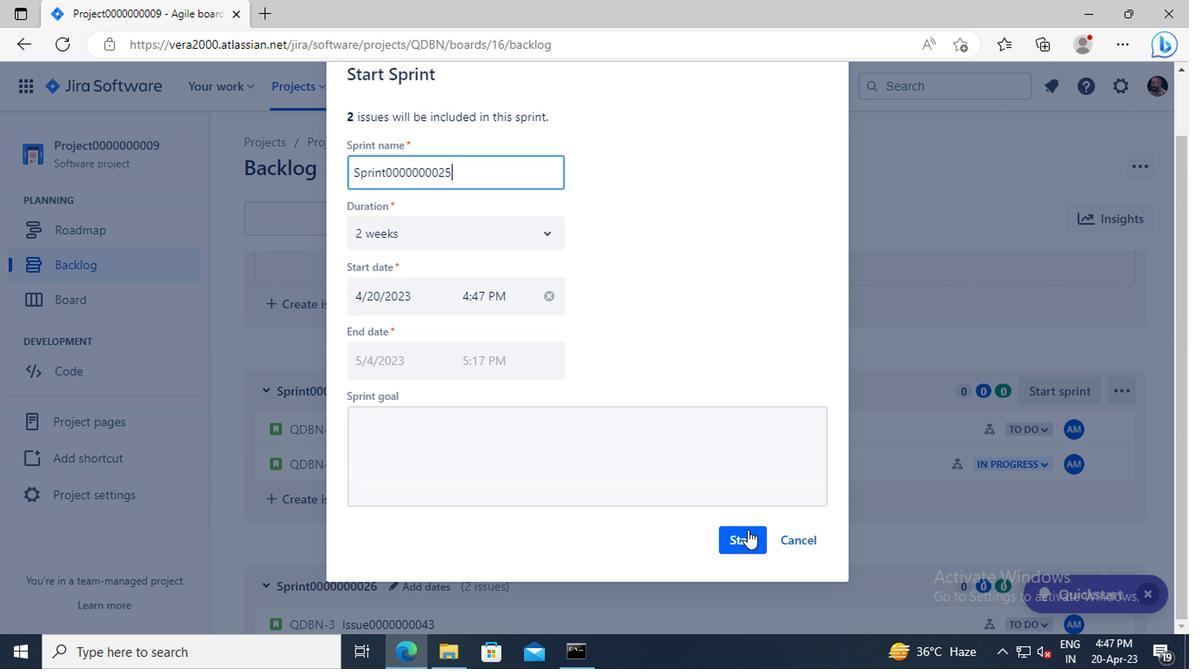 
Action: Mouse pressed left at (743, 541)
Screenshot: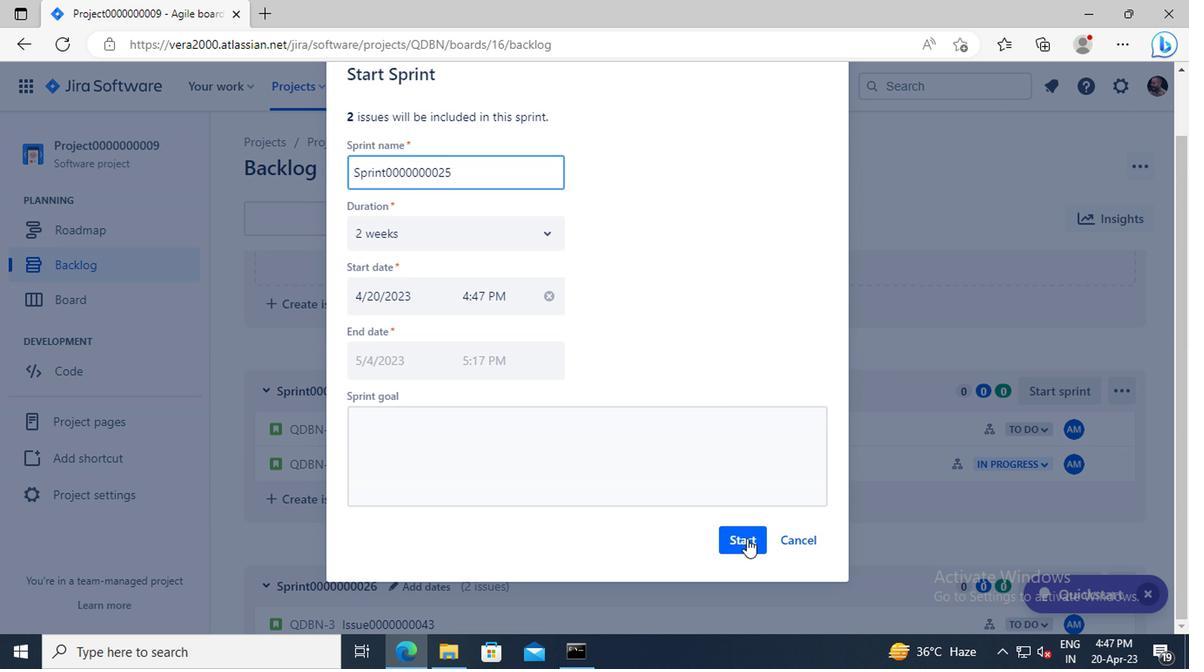 
Action: Mouse moved to (742, 542)
Screenshot: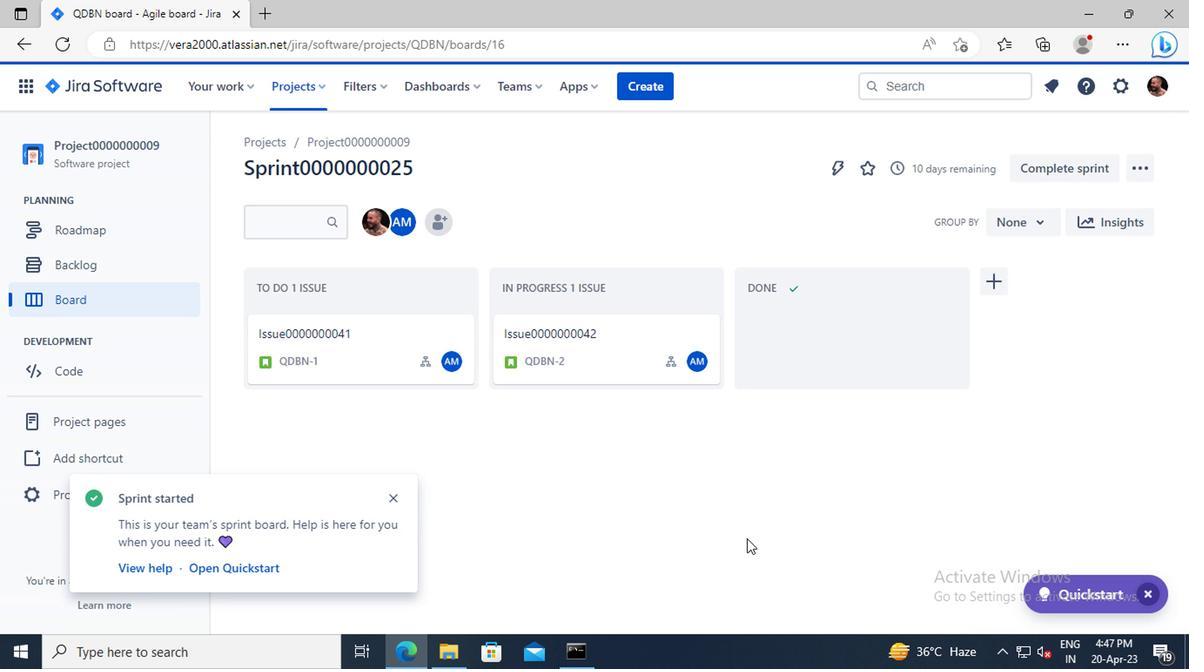 
